 Task: Search one way flight ticket for 2 adults, 2 infants in seat and 1 infant on lap in first from Grand Junction: Grand Junction Regional Airport (walker Field) to Fort Wayne: Fort Wayne International Airport on 5-4-2023. Choice of flights is JetBlue. Number of bags: 3 checked bags. Price is upto 90000. Outbound departure time preference is 13:45.
Action: Mouse moved to (325, 293)
Screenshot: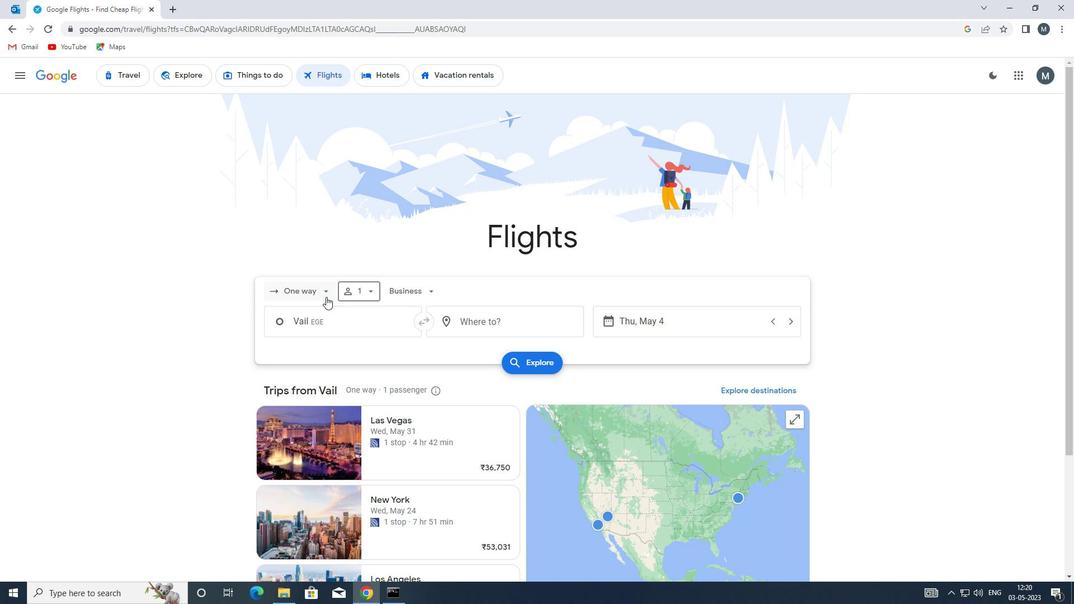 
Action: Mouse pressed left at (325, 293)
Screenshot: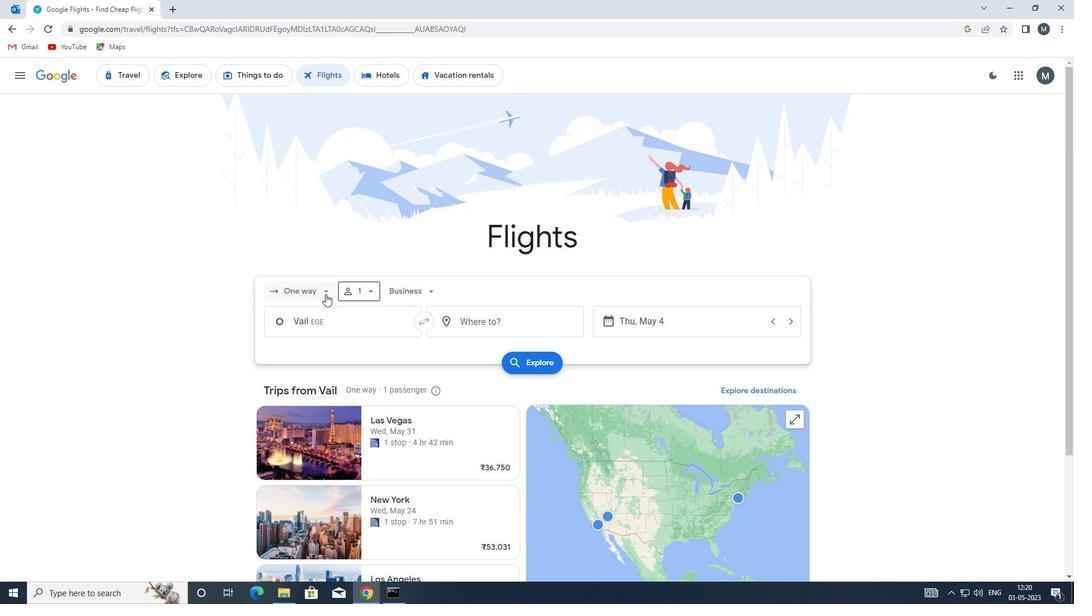 
Action: Mouse moved to (324, 344)
Screenshot: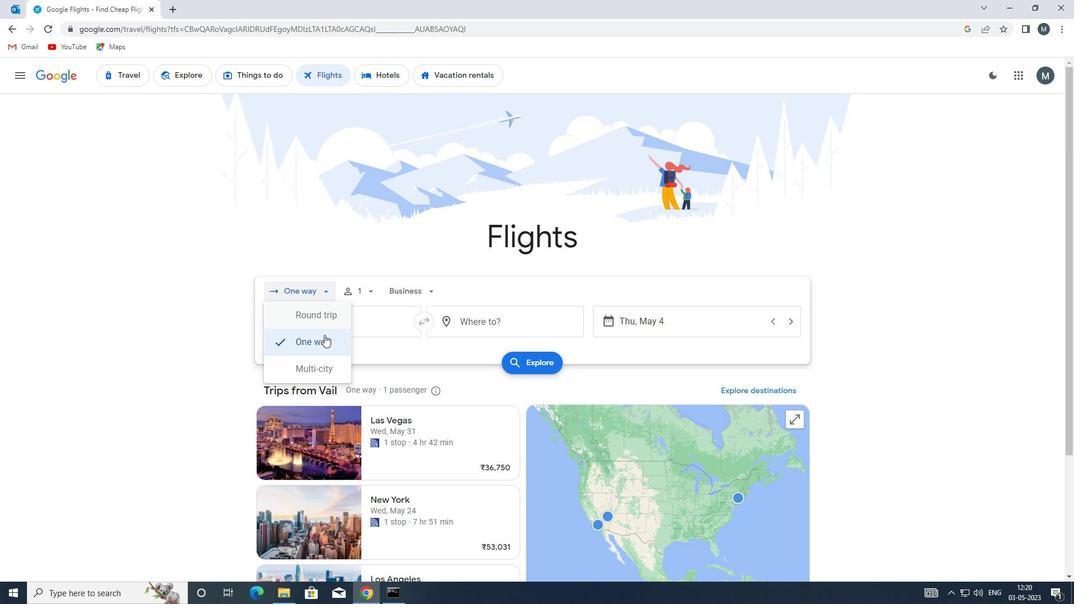 
Action: Mouse pressed left at (324, 344)
Screenshot: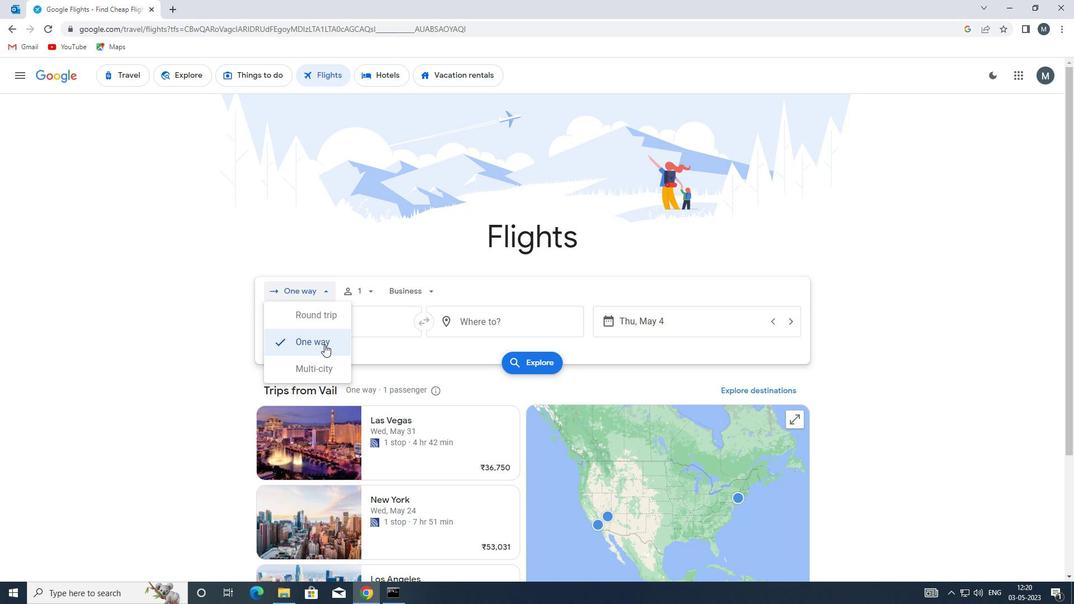 
Action: Mouse moved to (373, 290)
Screenshot: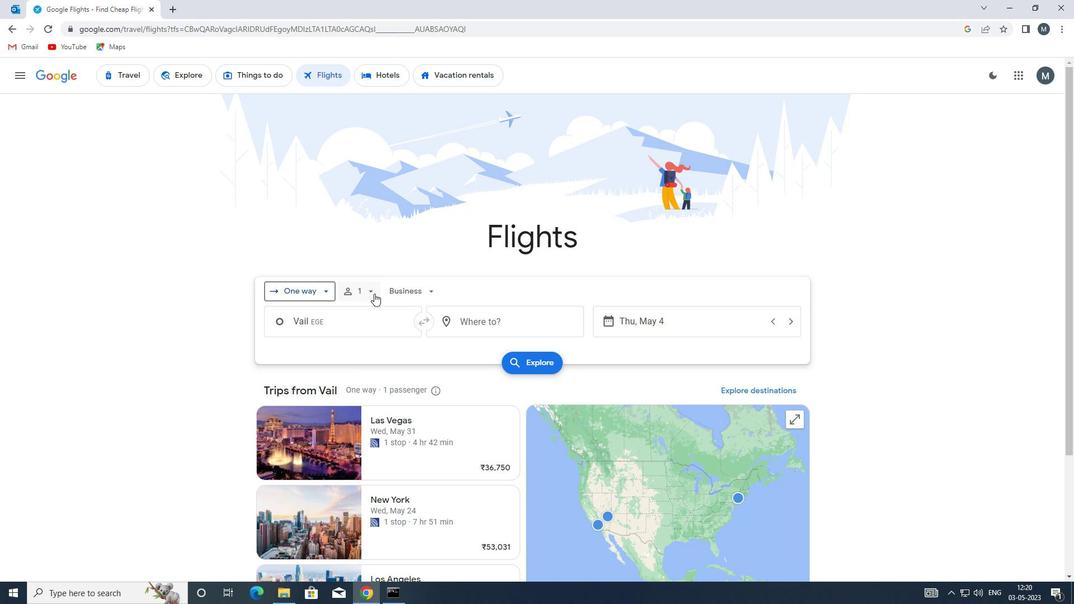 
Action: Mouse pressed left at (373, 290)
Screenshot: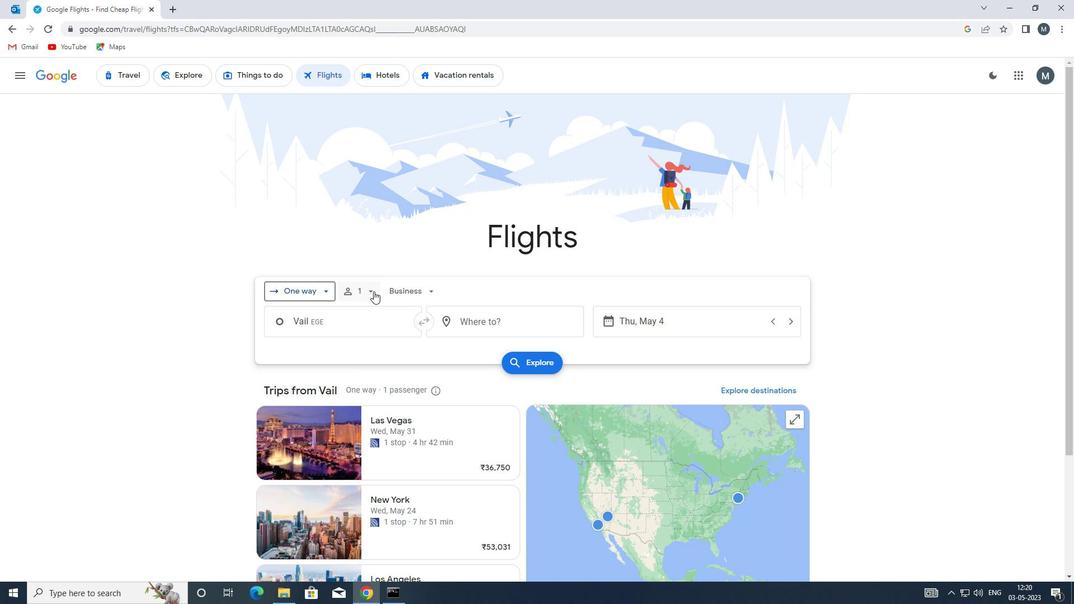 
Action: Mouse moved to (454, 319)
Screenshot: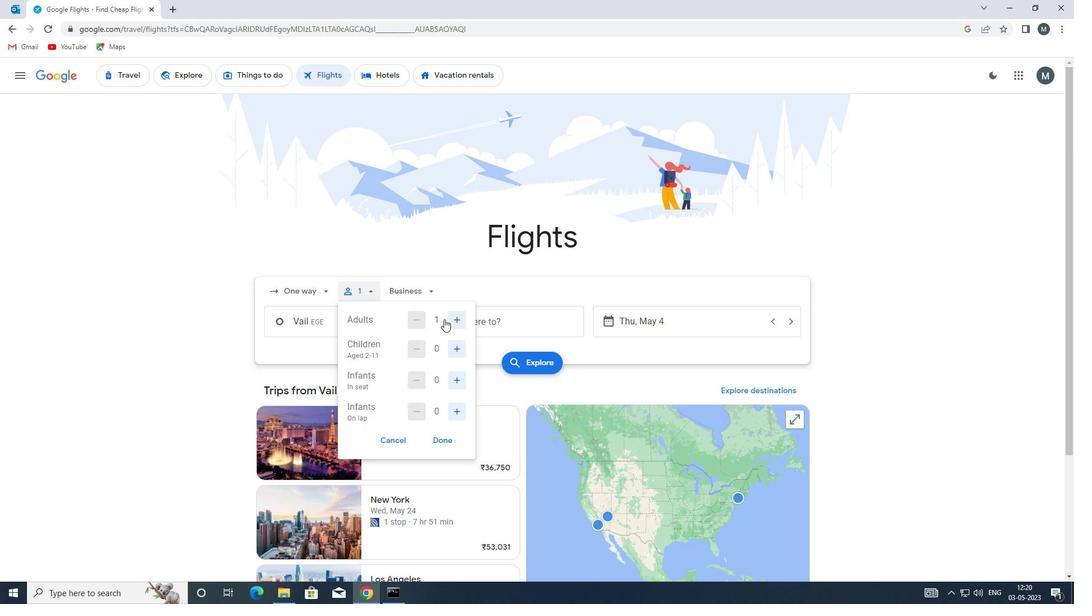 
Action: Mouse pressed left at (454, 319)
Screenshot: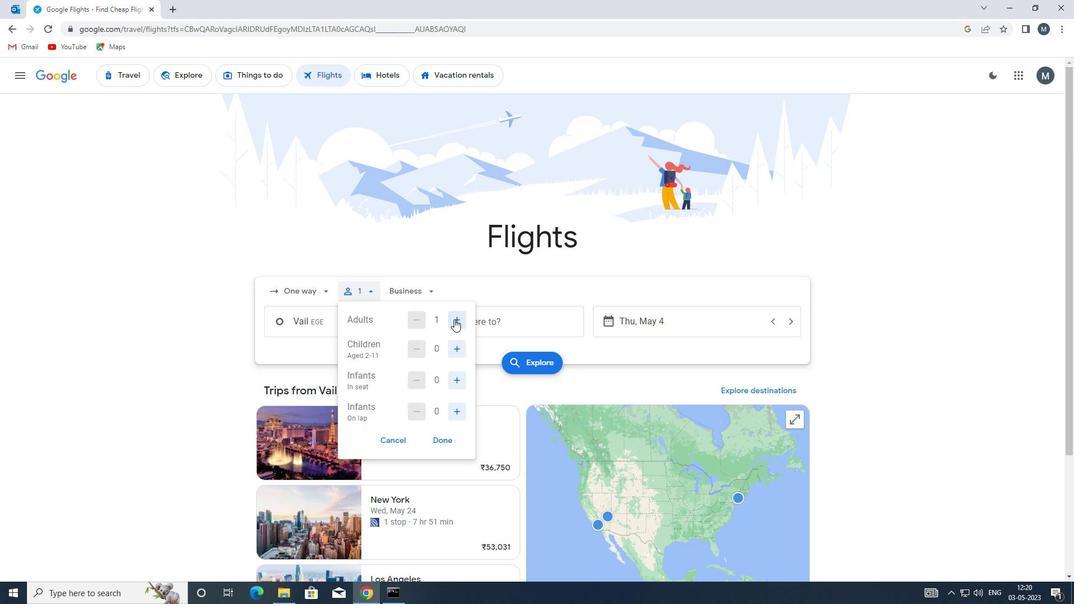
Action: Mouse moved to (461, 376)
Screenshot: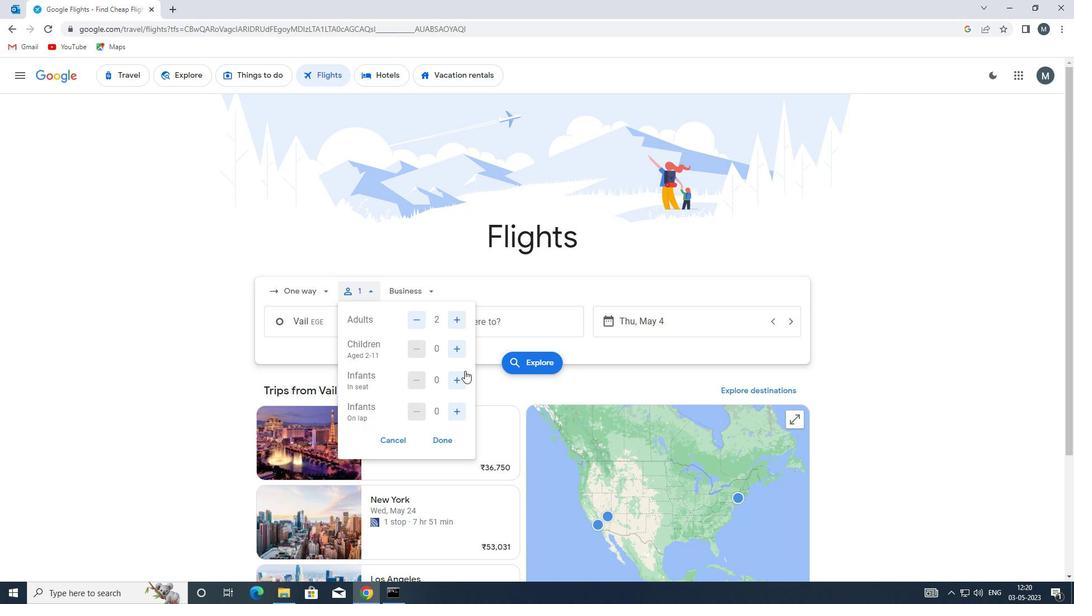 
Action: Mouse pressed left at (461, 376)
Screenshot: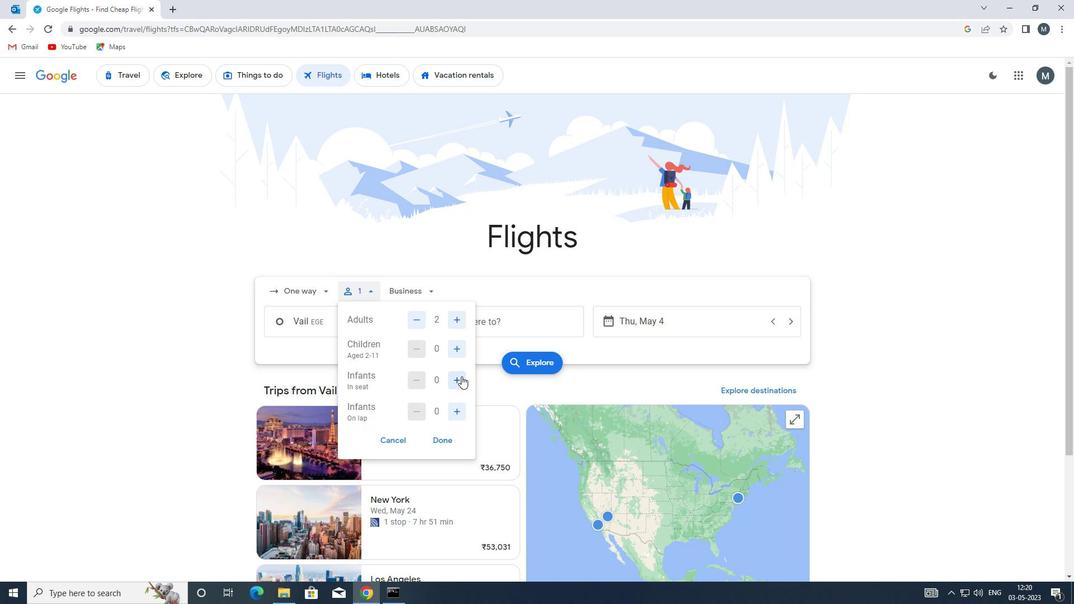 
Action: Mouse moved to (461, 376)
Screenshot: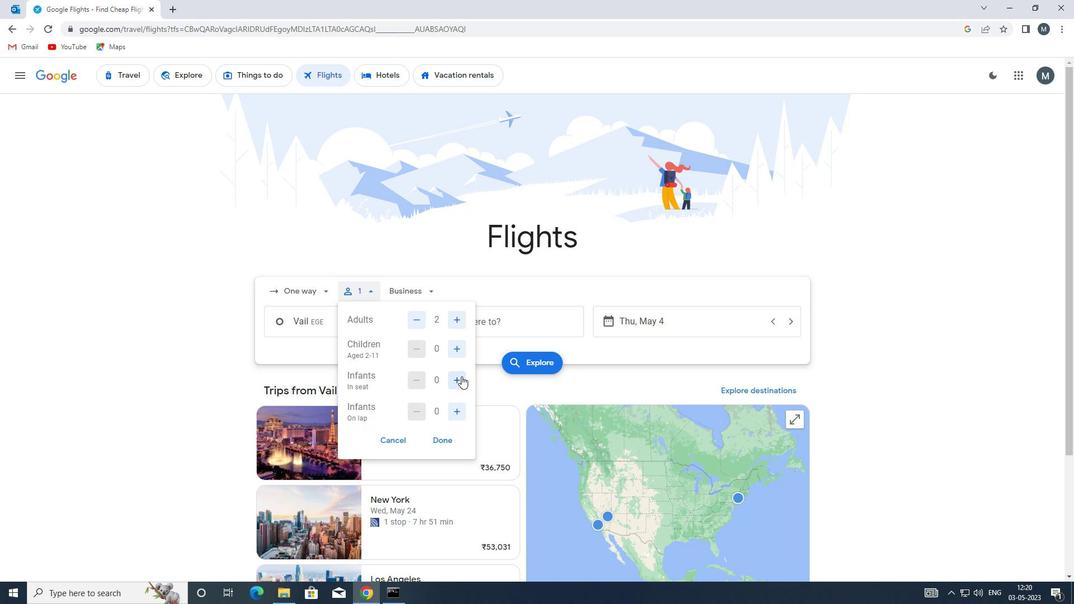 
Action: Mouse pressed left at (461, 376)
Screenshot: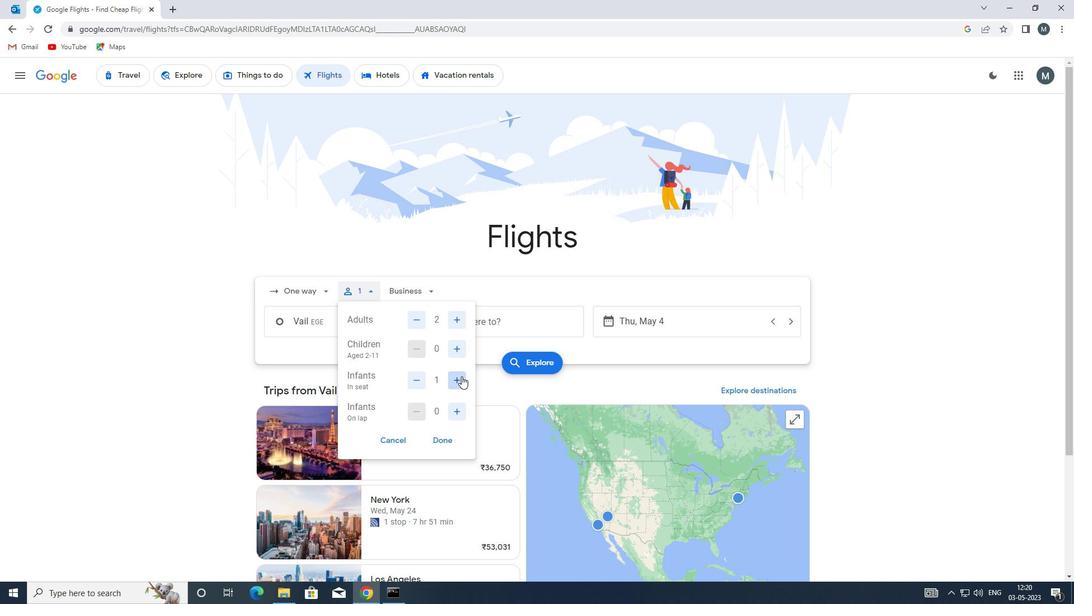 
Action: Mouse moved to (459, 411)
Screenshot: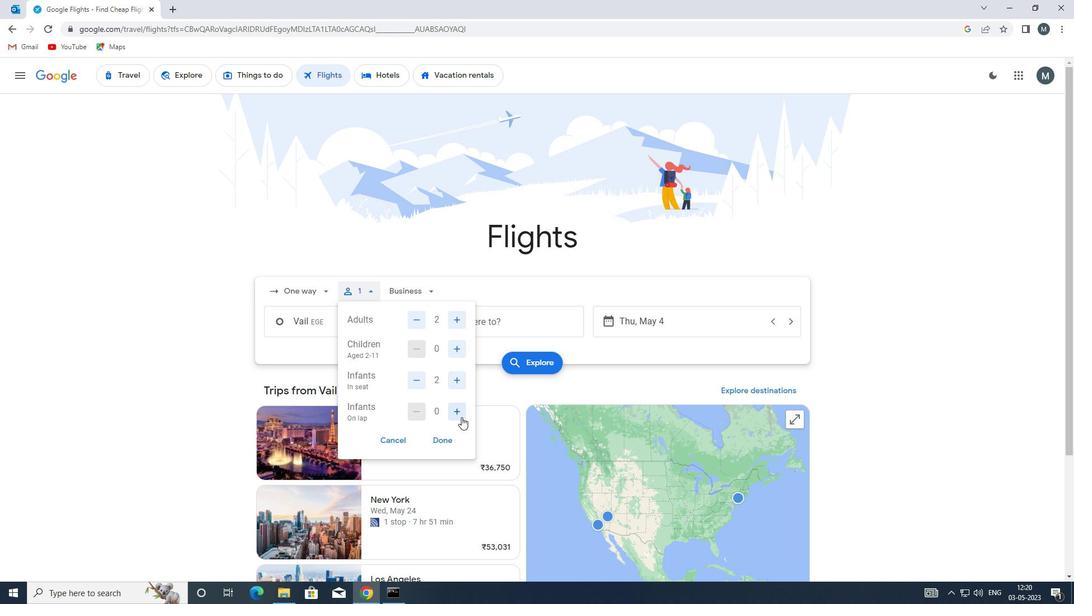 
Action: Mouse pressed left at (459, 411)
Screenshot: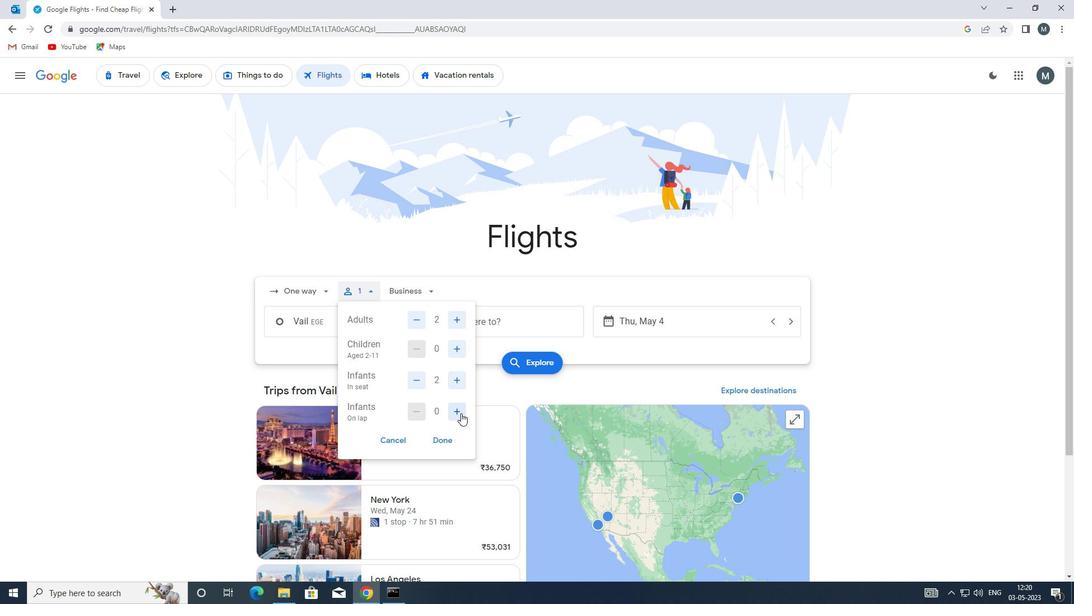 
Action: Mouse moved to (443, 441)
Screenshot: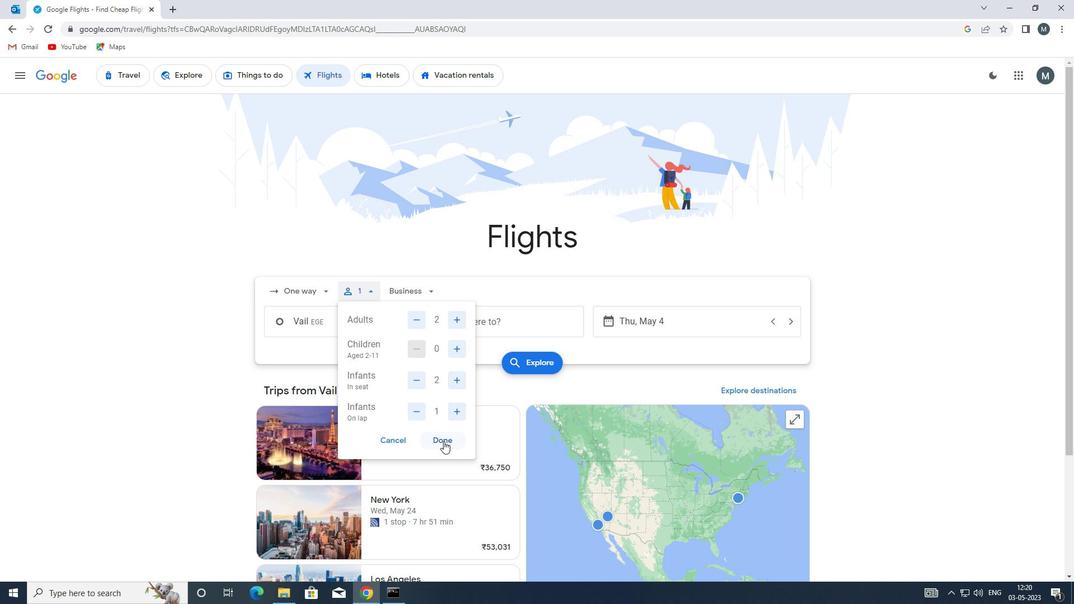 
Action: Mouse pressed left at (443, 441)
Screenshot: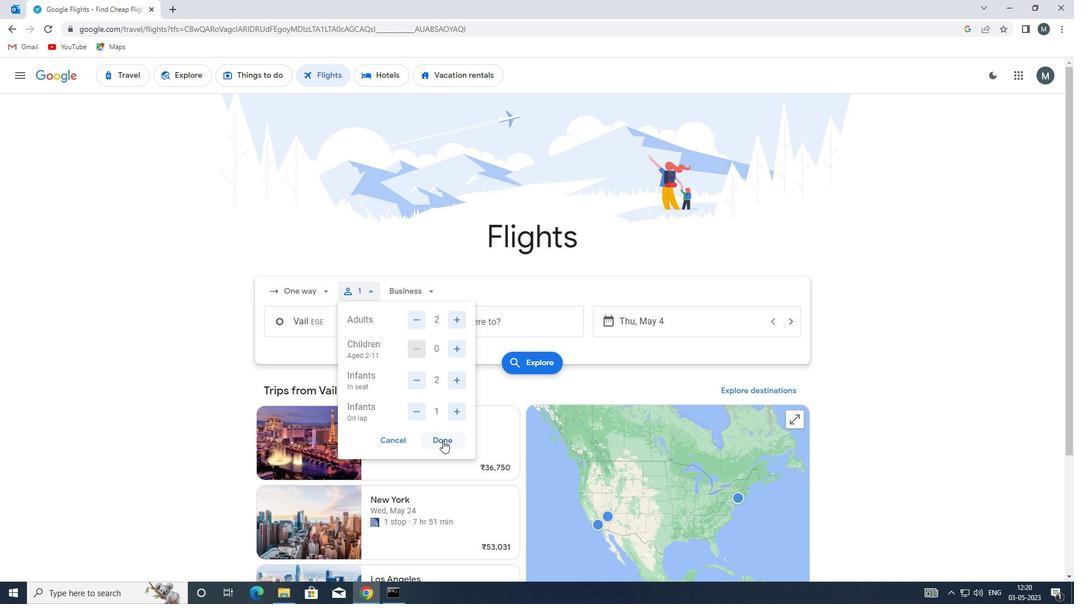 
Action: Mouse moved to (418, 292)
Screenshot: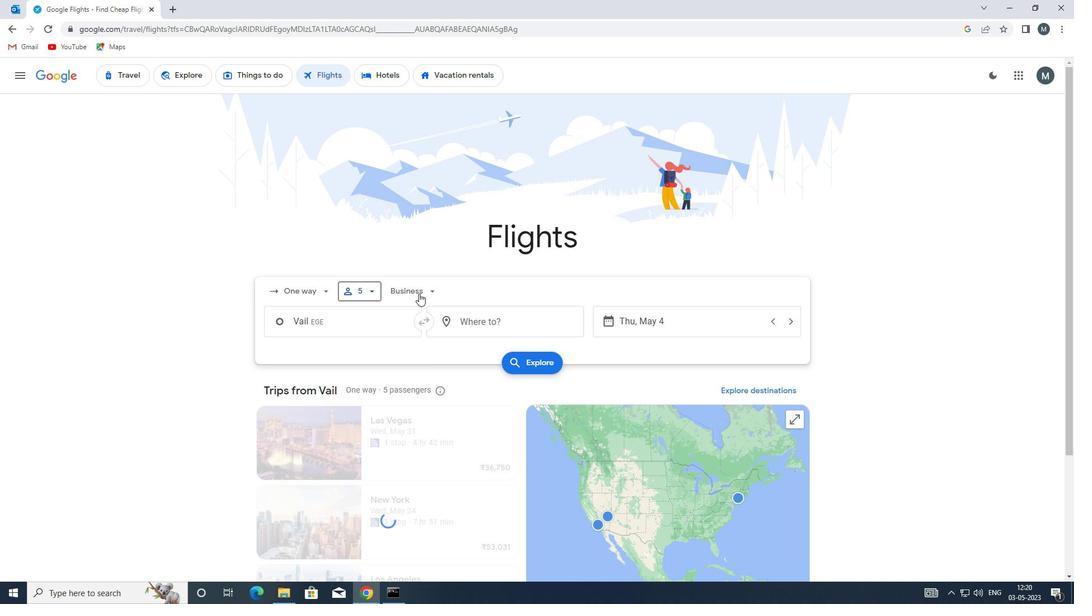 
Action: Mouse pressed left at (418, 292)
Screenshot: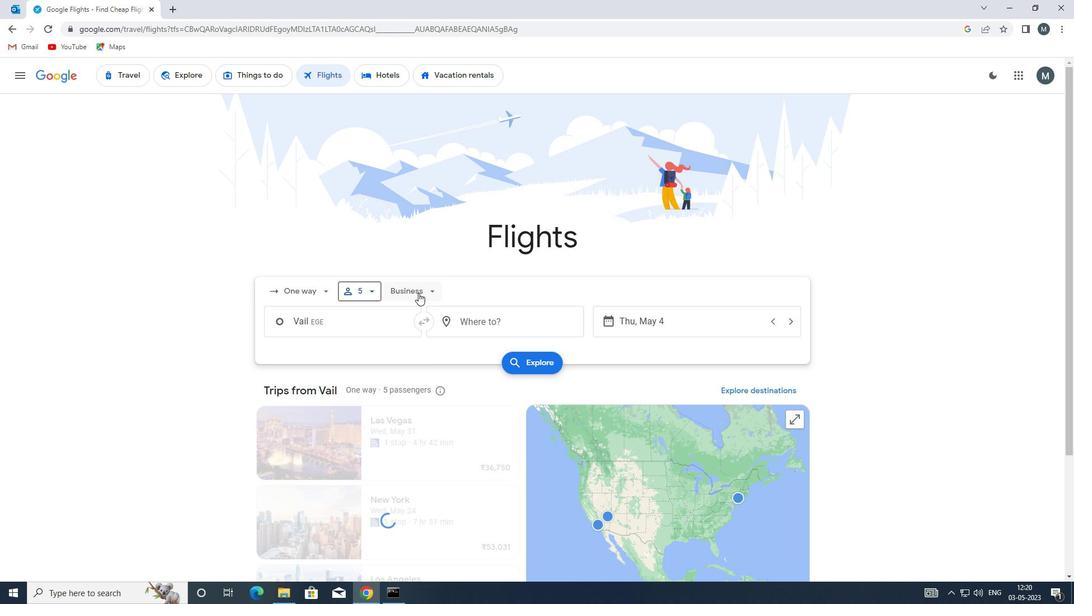 
Action: Mouse moved to (427, 392)
Screenshot: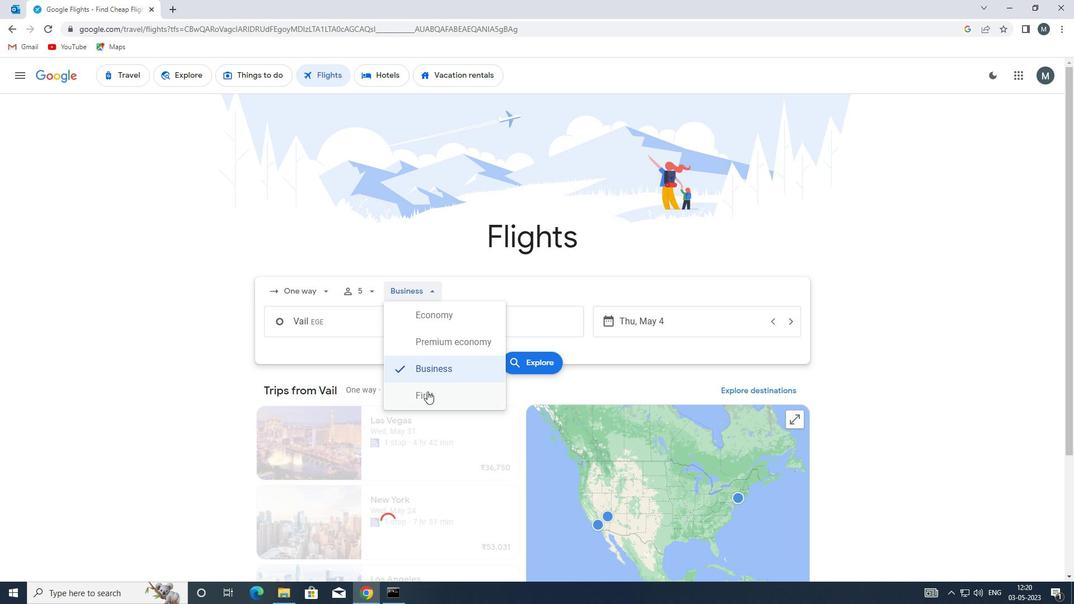 
Action: Mouse pressed left at (427, 392)
Screenshot: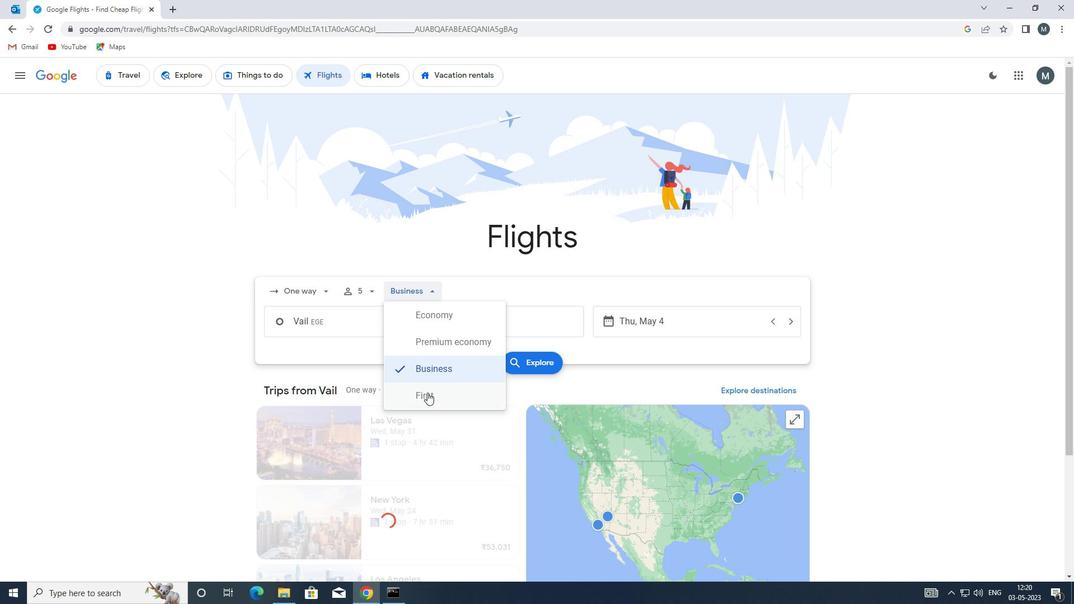 
Action: Mouse moved to (348, 325)
Screenshot: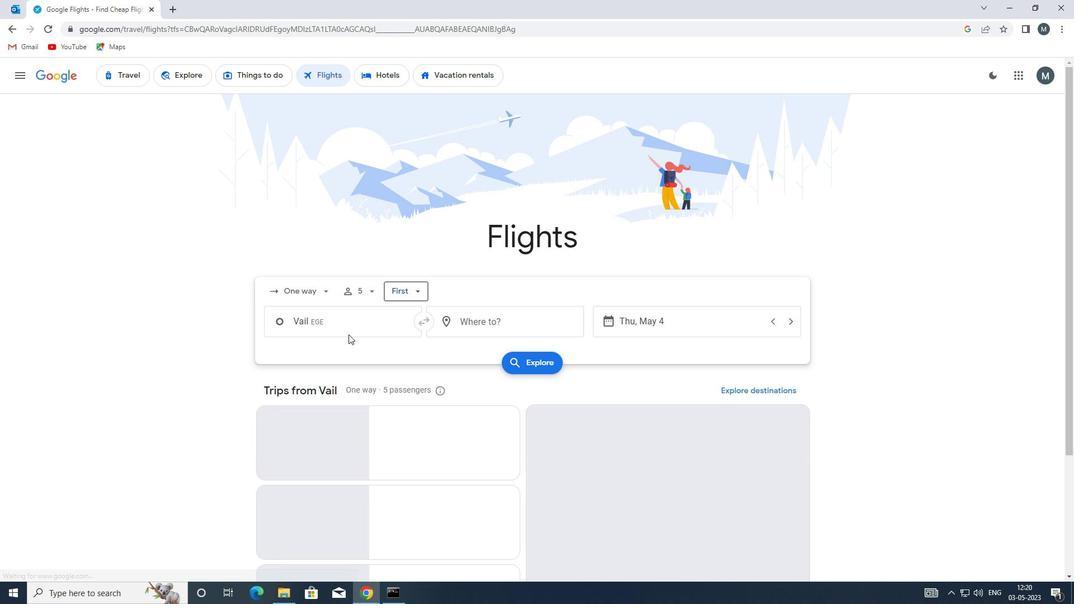
Action: Mouse pressed left at (348, 325)
Screenshot: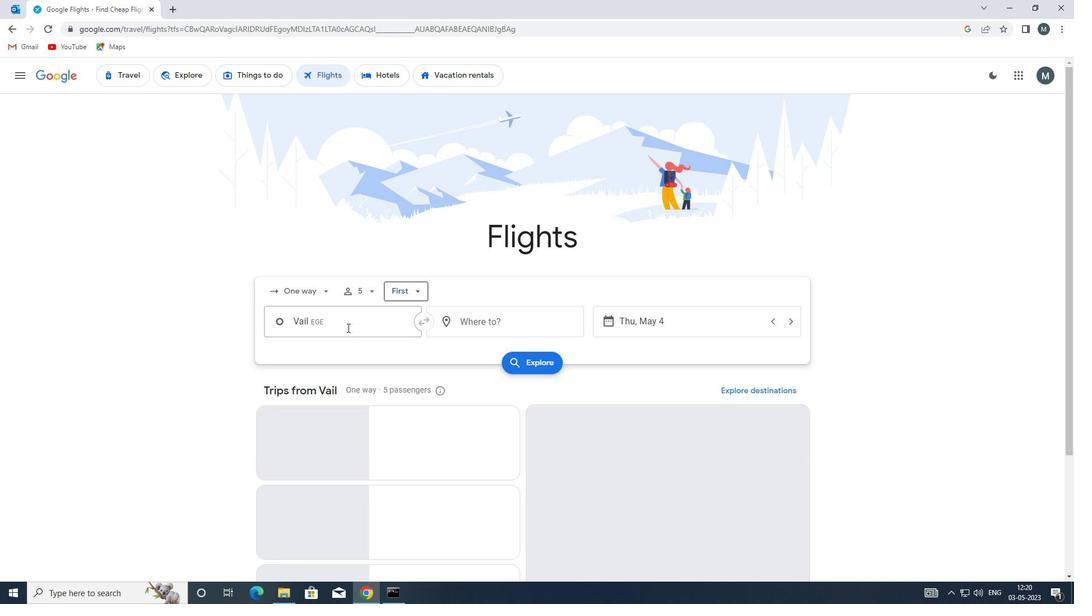 
Action: Key pressed gjt
Screenshot: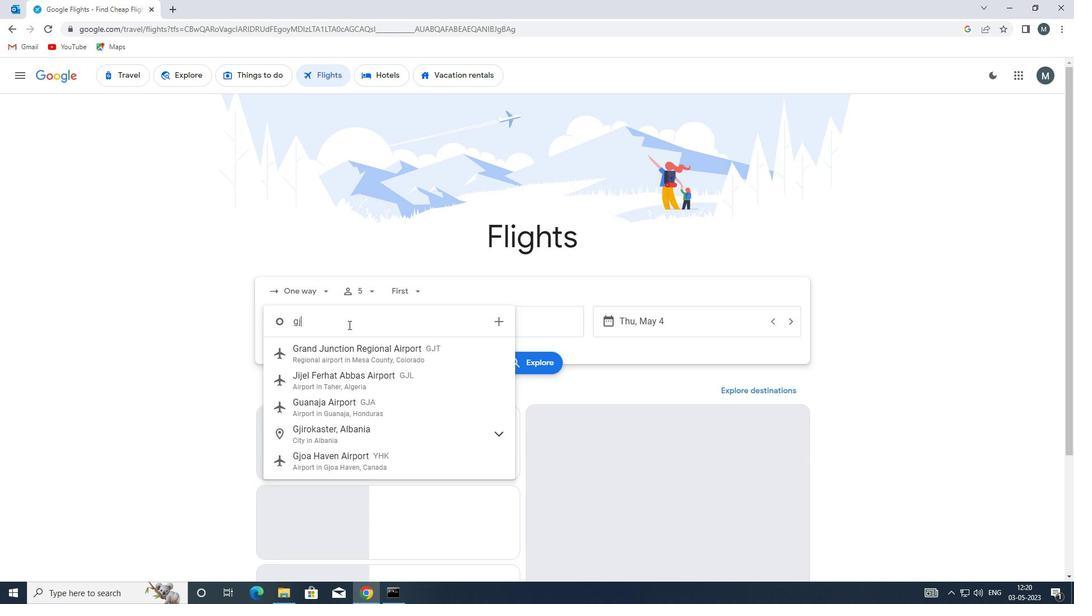 
Action: Mouse moved to (382, 354)
Screenshot: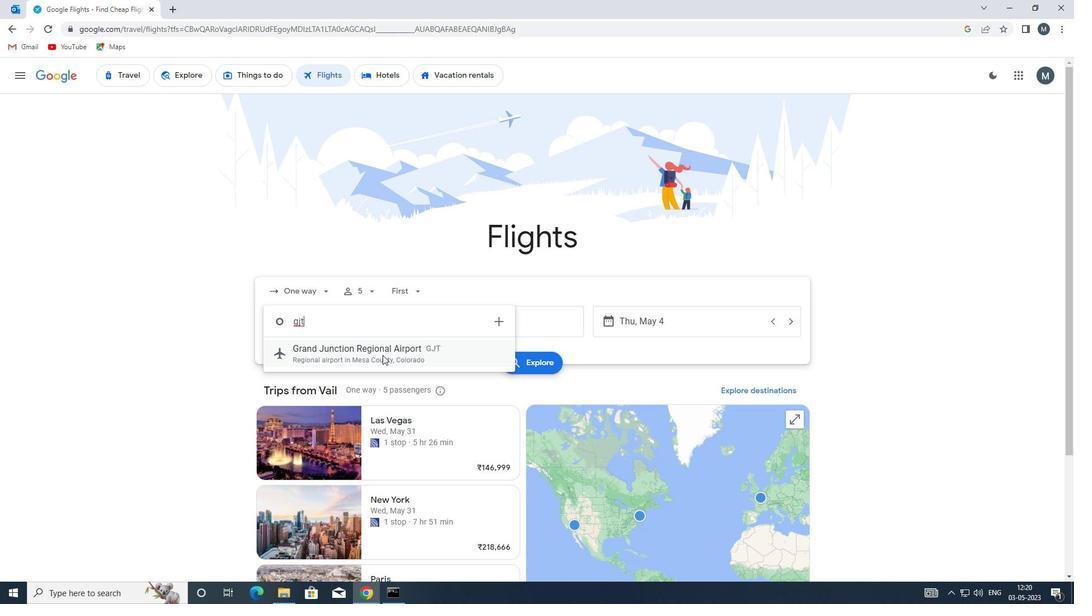 
Action: Mouse pressed left at (382, 354)
Screenshot: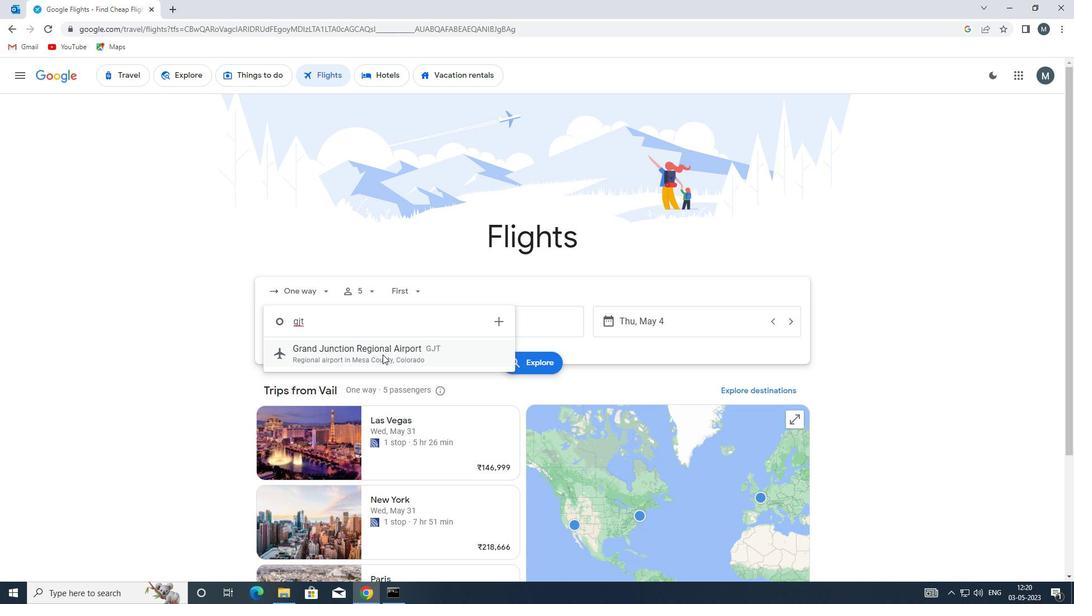
Action: Mouse moved to (509, 327)
Screenshot: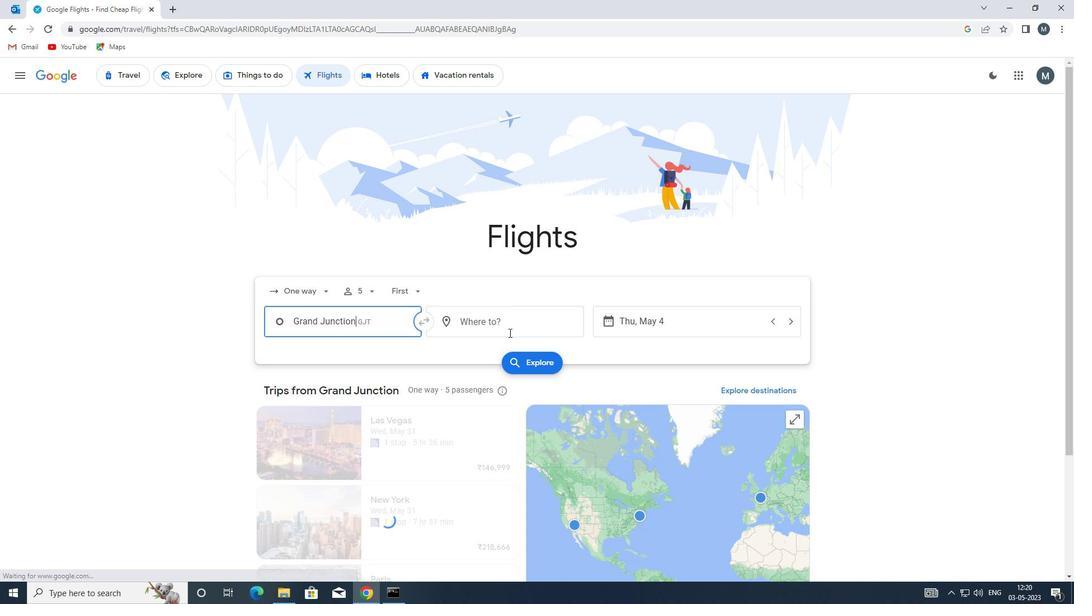 
Action: Mouse pressed left at (509, 327)
Screenshot: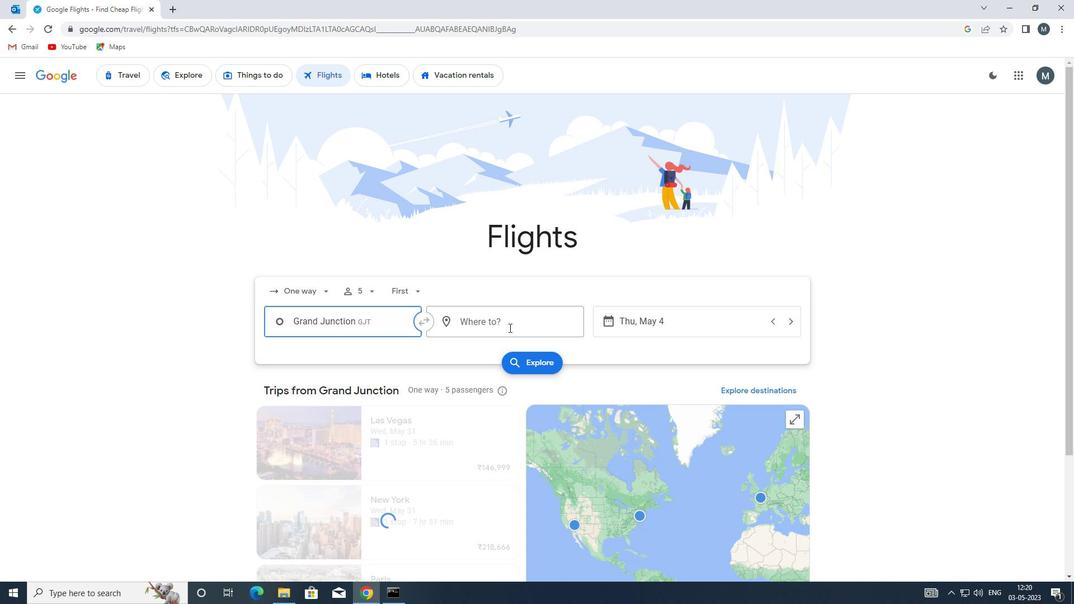 
Action: Mouse moved to (508, 329)
Screenshot: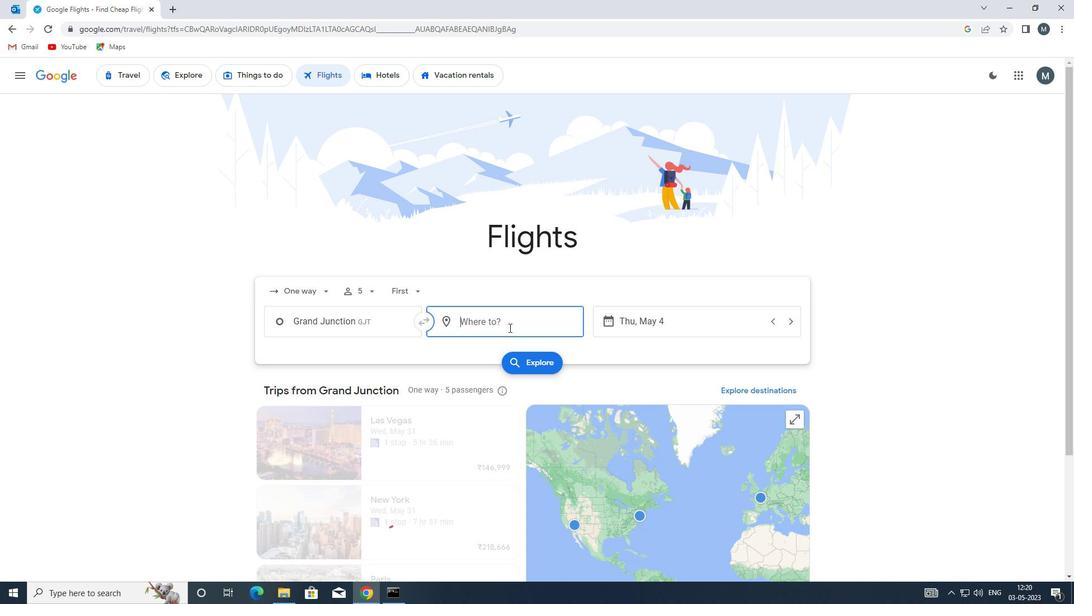 
Action: Key pressed fwa
Screenshot: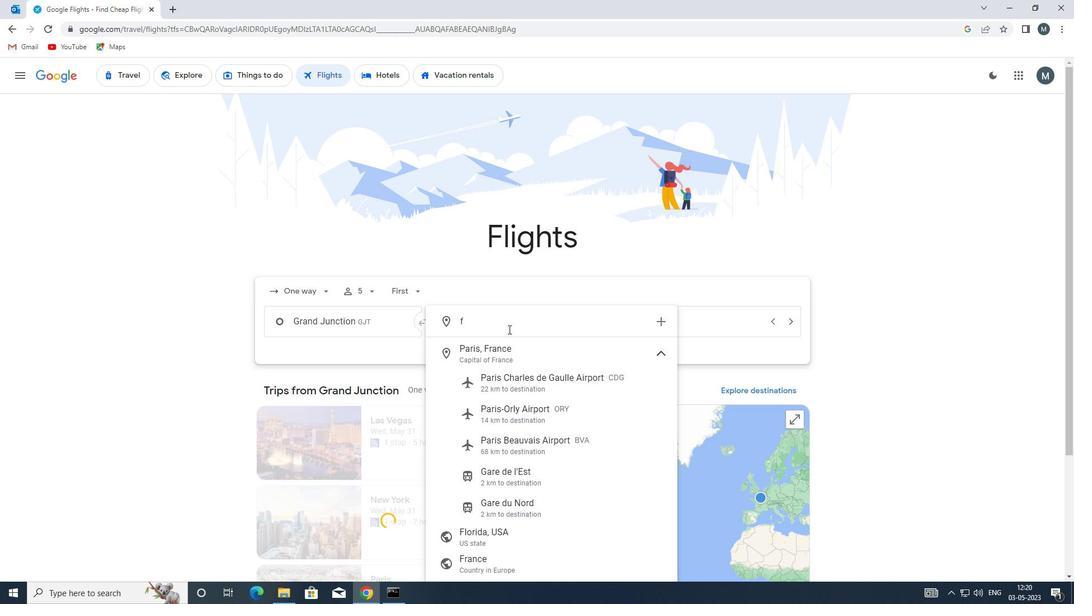 
Action: Mouse moved to (497, 353)
Screenshot: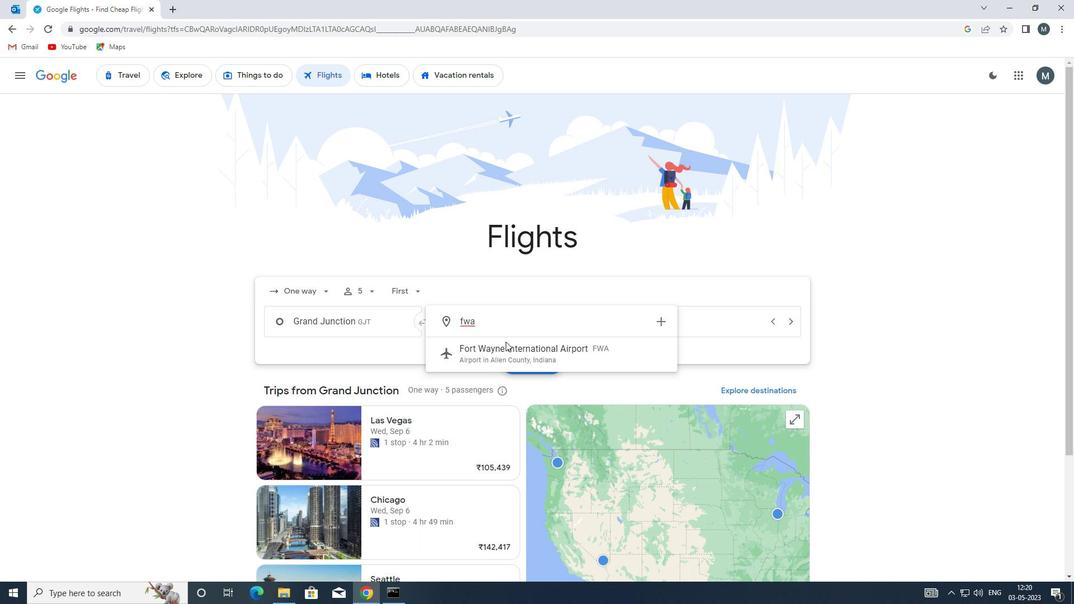 
Action: Mouse pressed left at (497, 353)
Screenshot: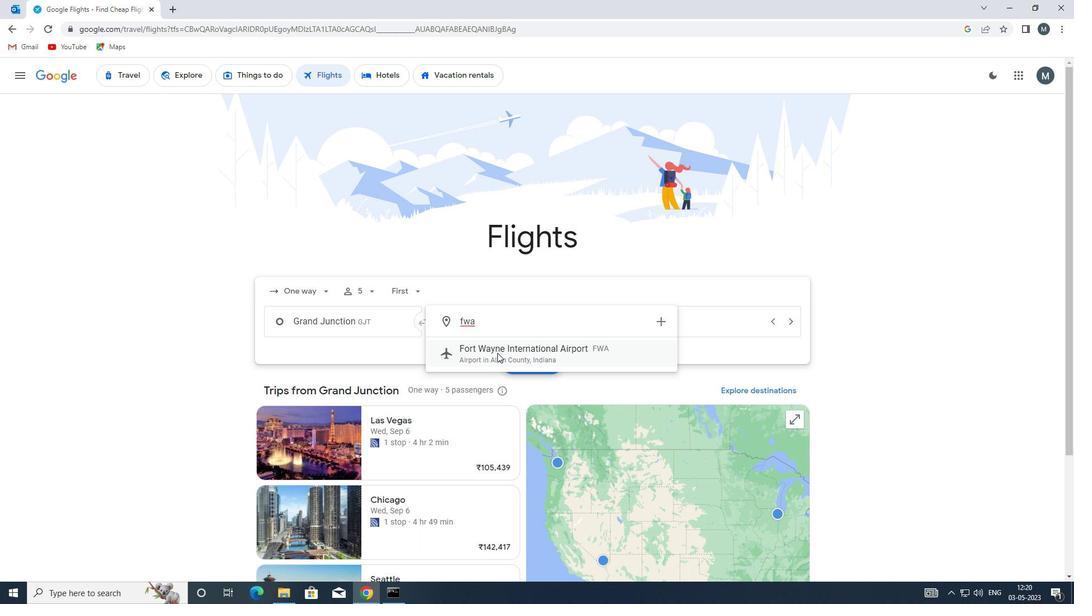
Action: Mouse moved to (672, 316)
Screenshot: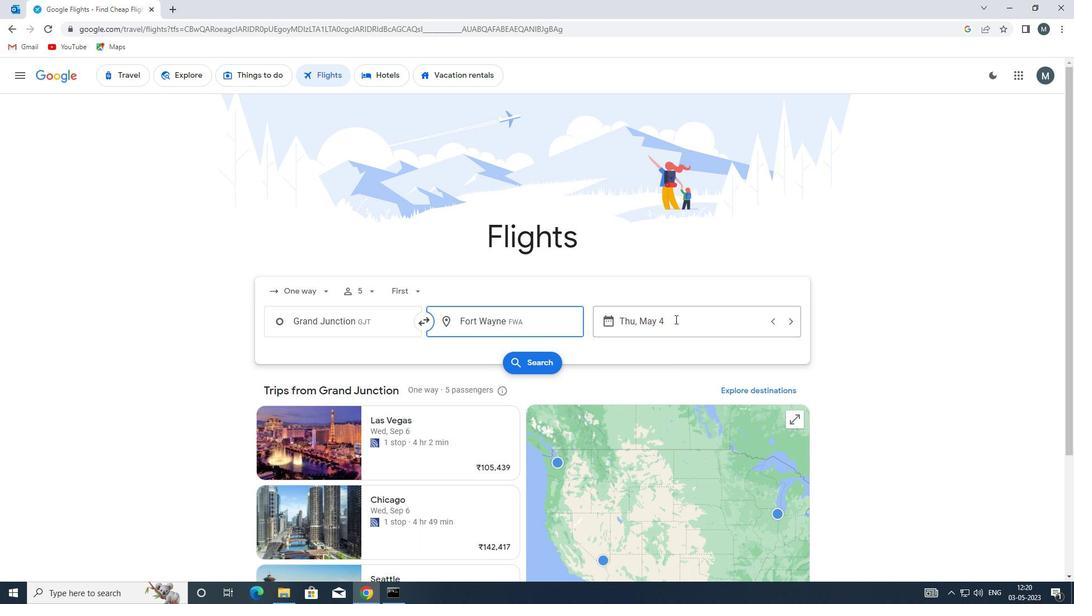 
Action: Mouse pressed left at (672, 316)
Screenshot: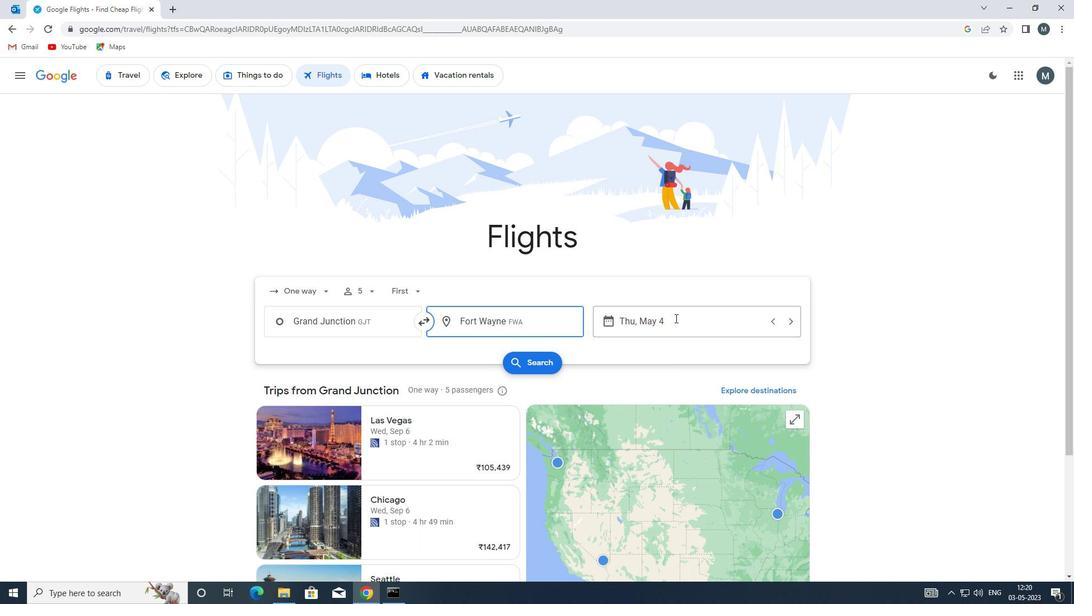 
Action: Mouse moved to (508, 381)
Screenshot: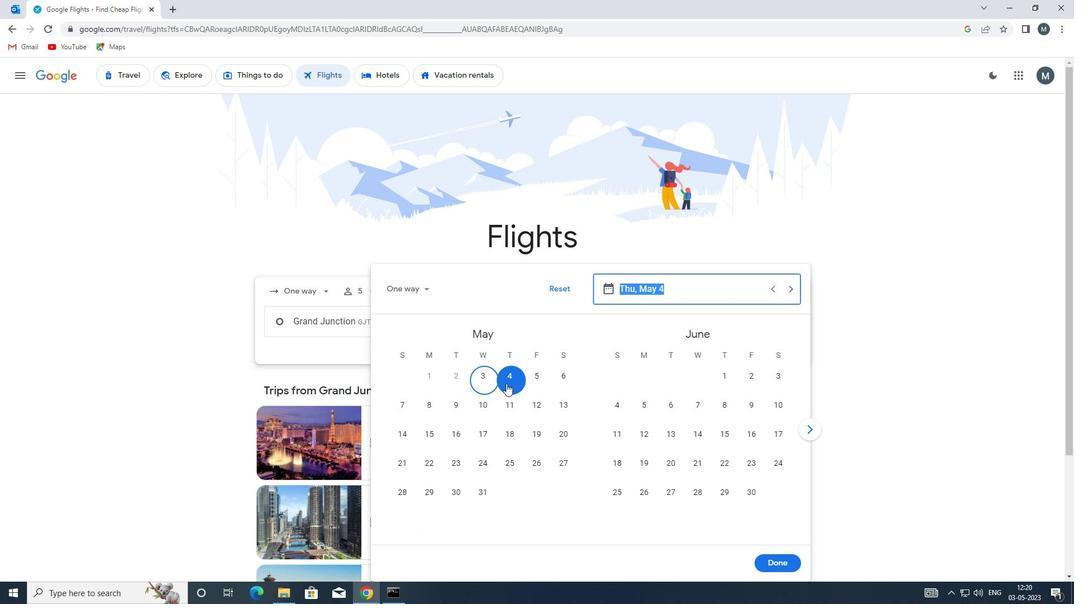 
Action: Mouse pressed left at (508, 381)
Screenshot: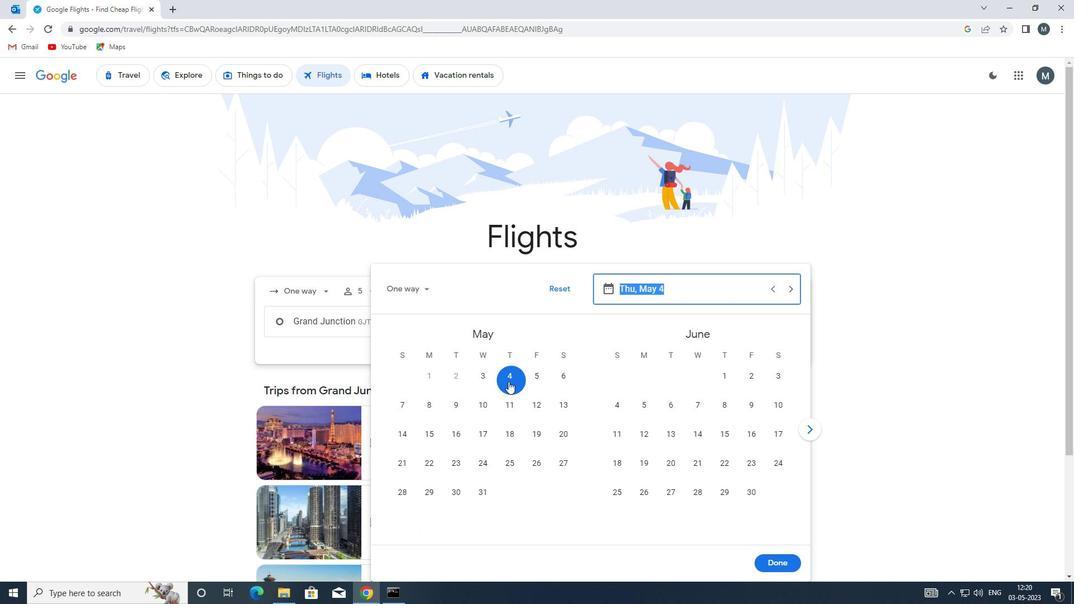 
Action: Mouse moved to (772, 564)
Screenshot: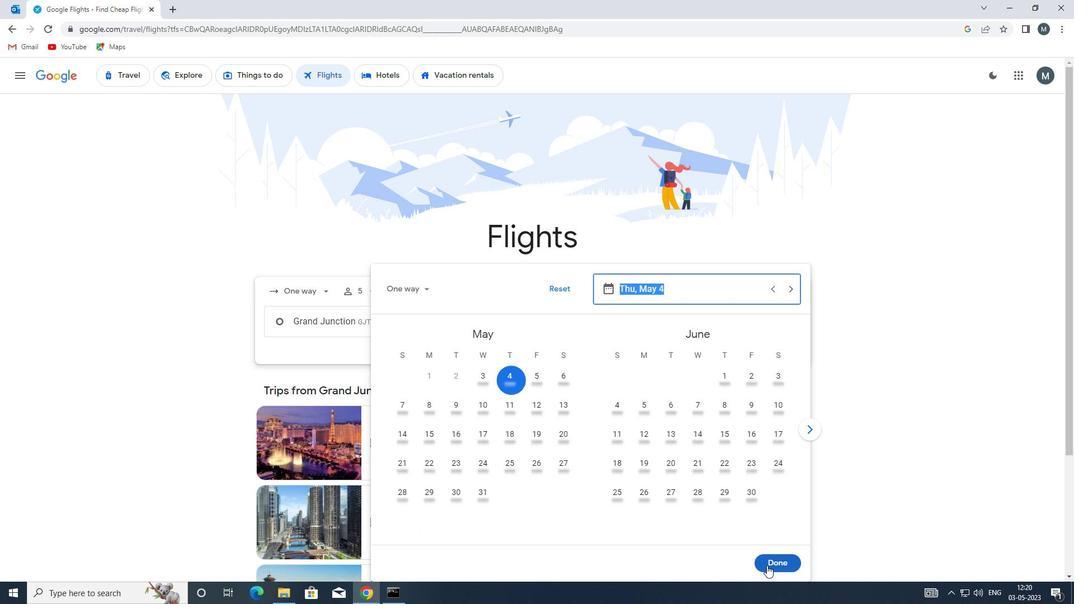 
Action: Mouse pressed left at (772, 564)
Screenshot: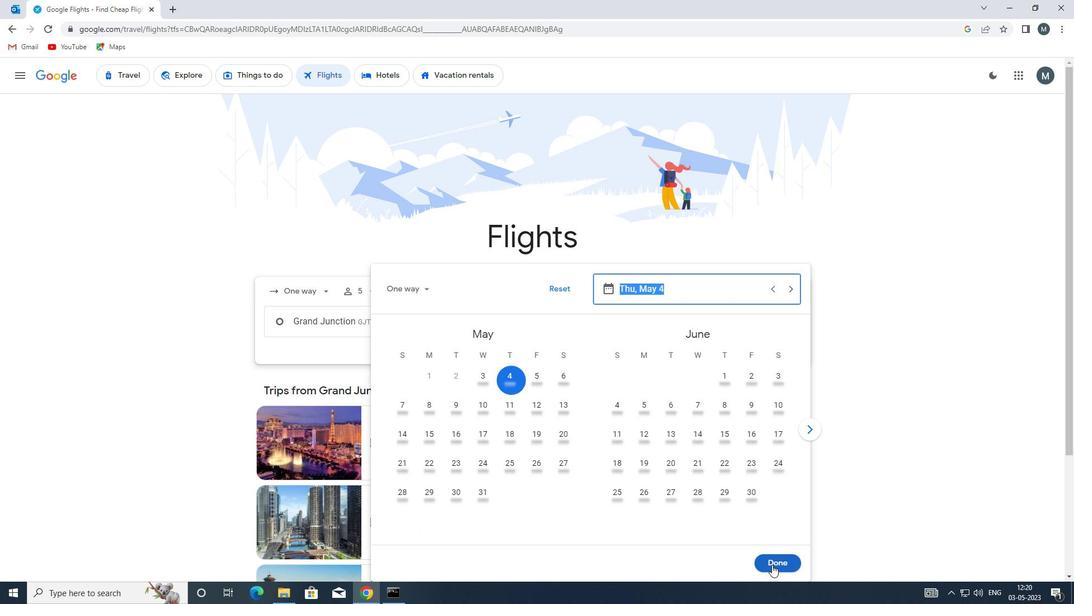 
Action: Mouse moved to (522, 360)
Screenshot: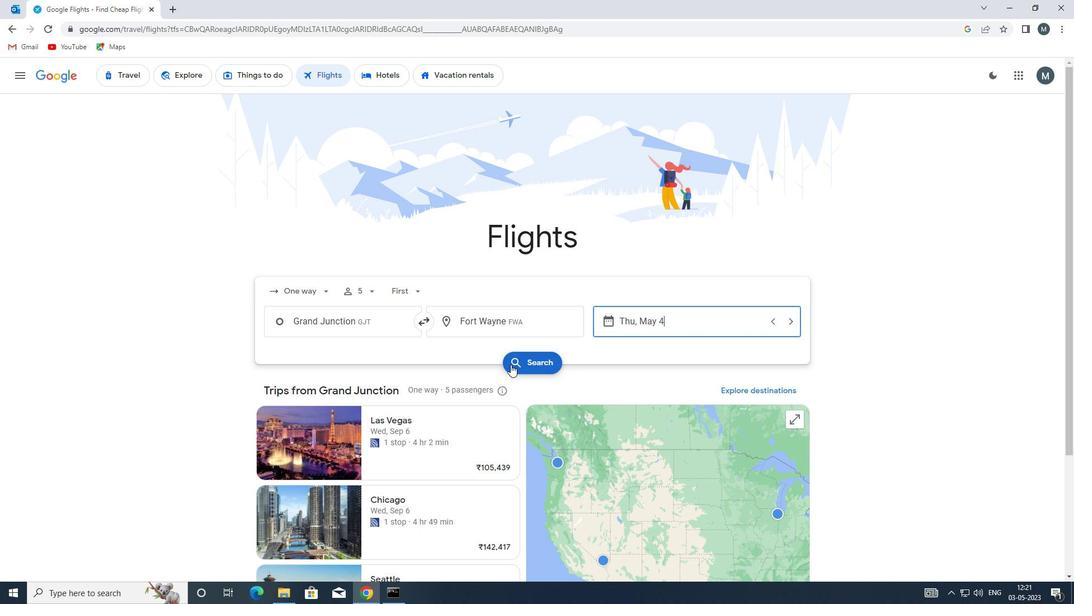 
Action: Mouse pressed left at (522, 360)
Screenshot: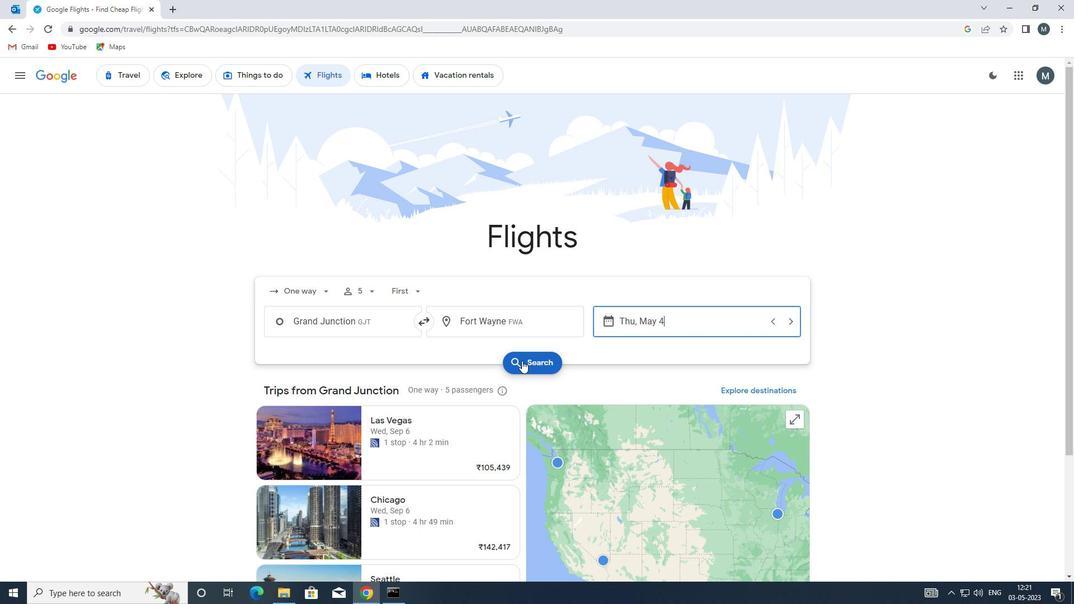 
Action: Mouse moved to (275, 175)
Screenshot: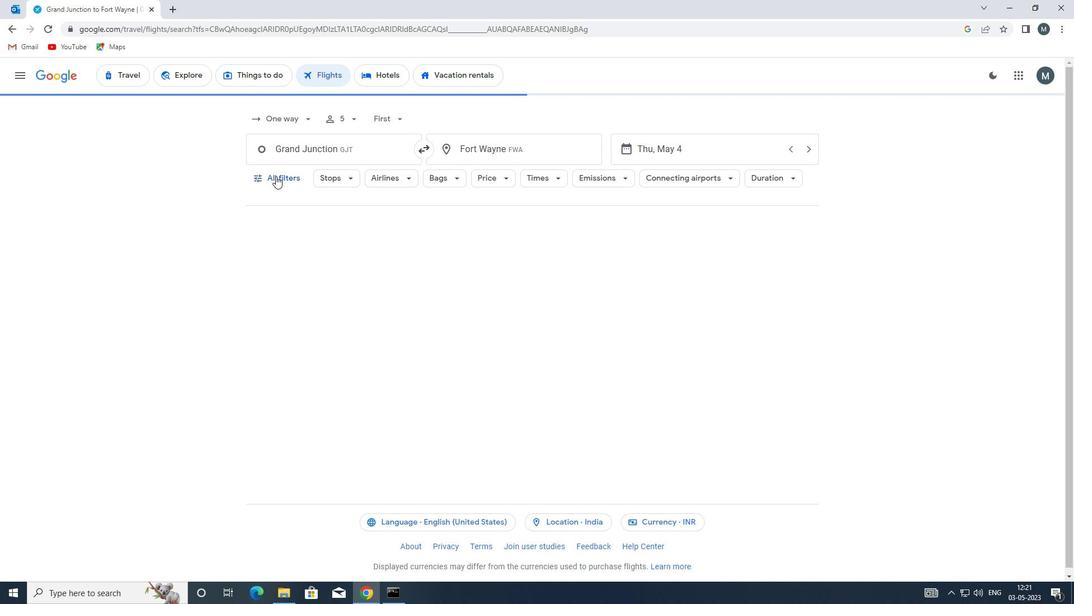 
Action: Mouse pressed left at (275, 175)
Screenshot: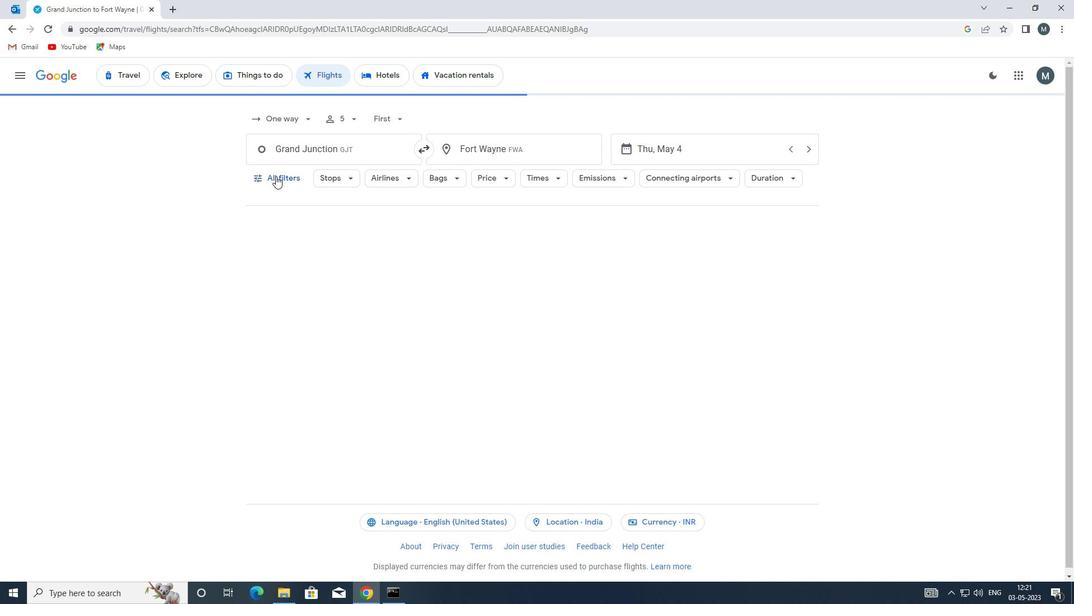 
Action: Mouse moved to (313, 311)
Screenshot: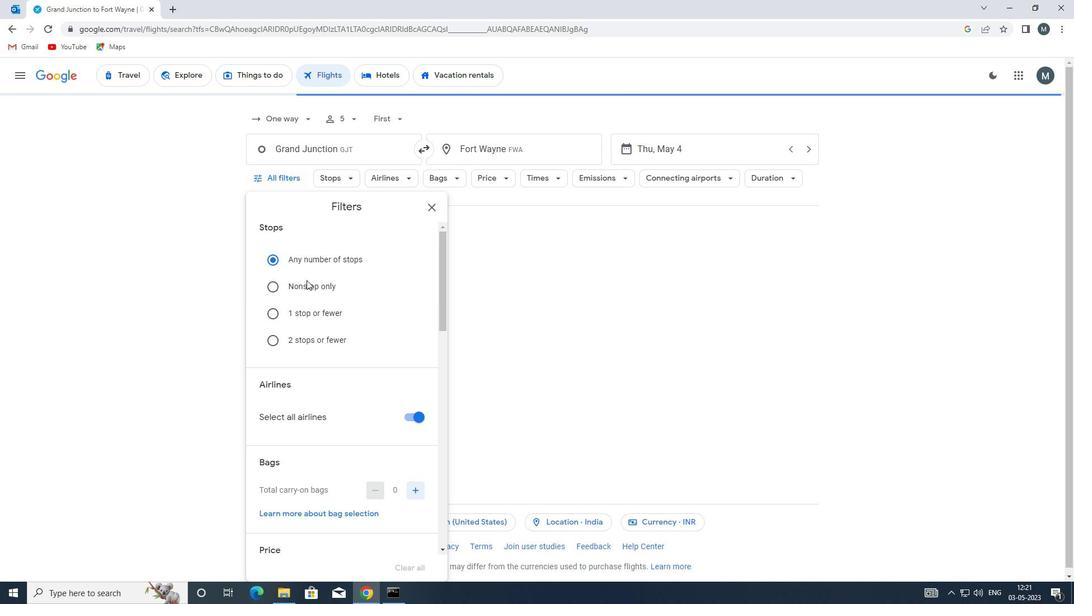 
Action: Mouse scrolled (313, 310) with delta (0, 0)
Screenshot: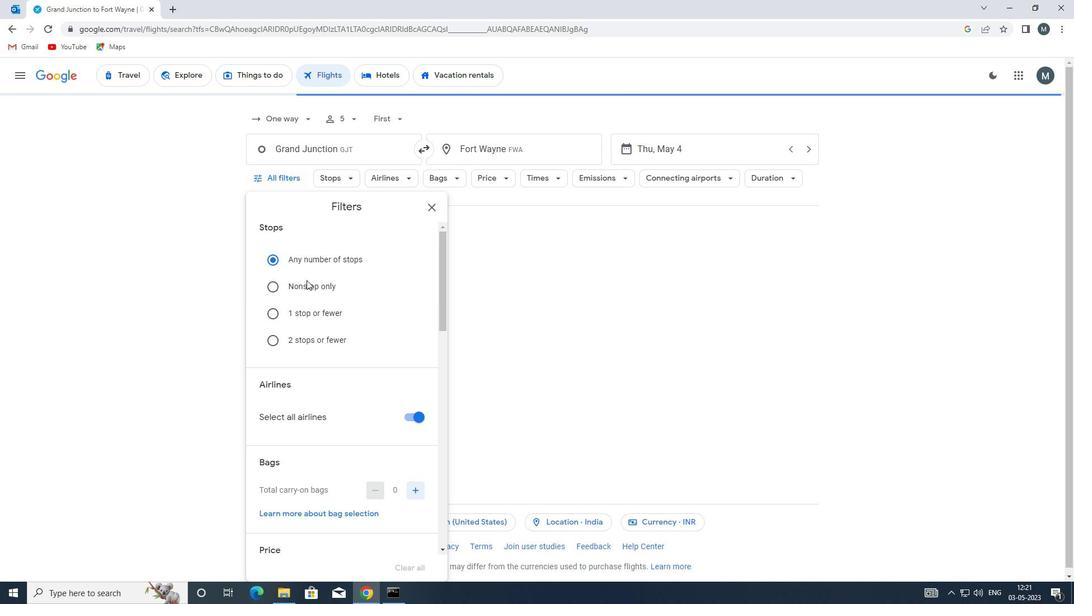
Action: Mouse moved to (316, 320)
Screenshot: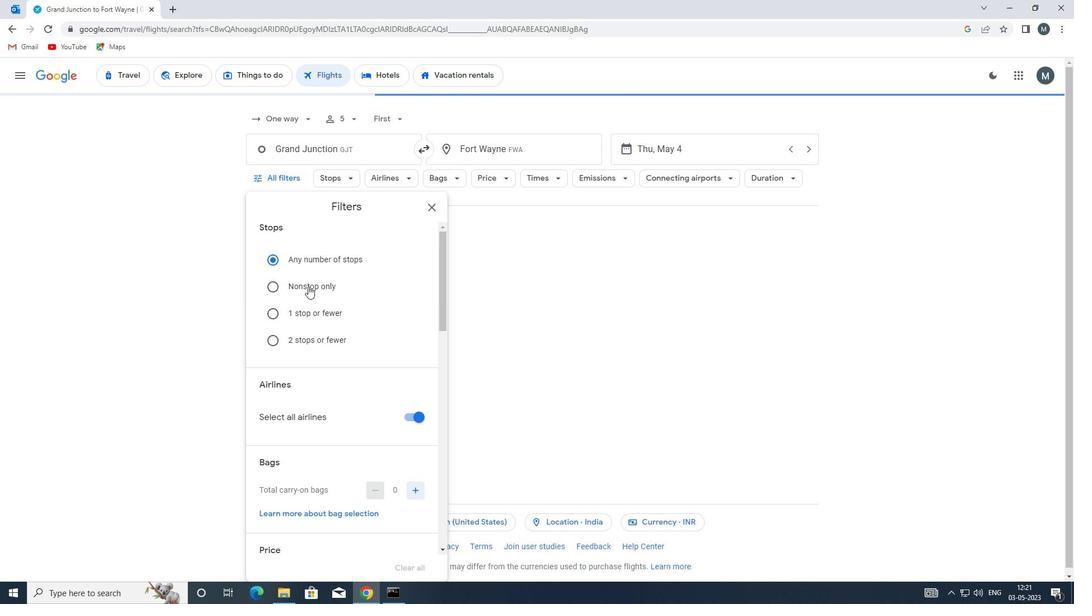 
Action: Mouse scrolled (316, 320) with delta (0, 0)
Screenshot: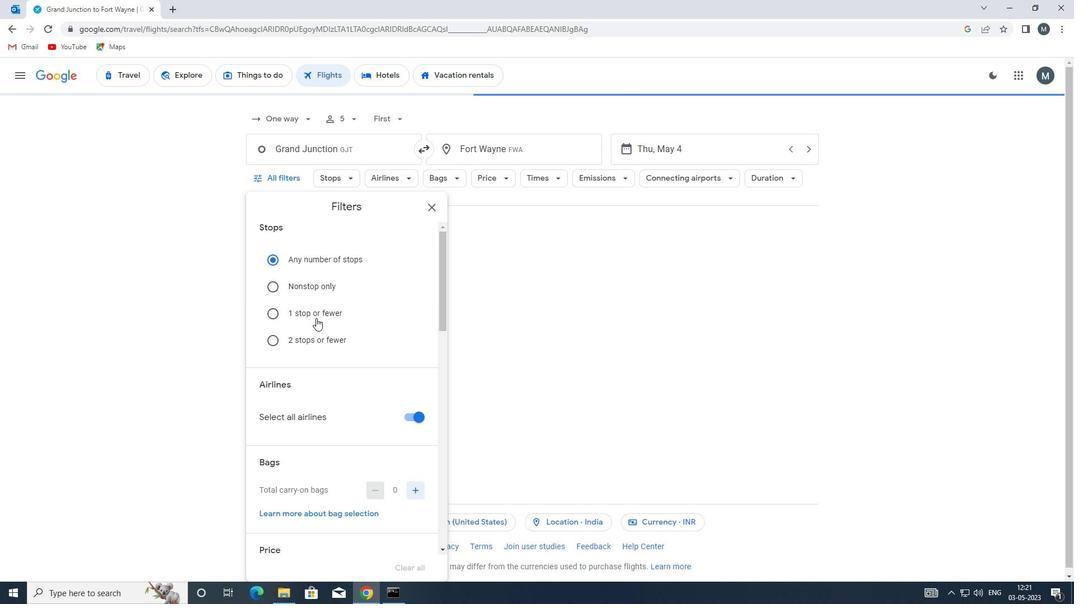 
Action: Mouse moved to (408, 304)
Screenshot: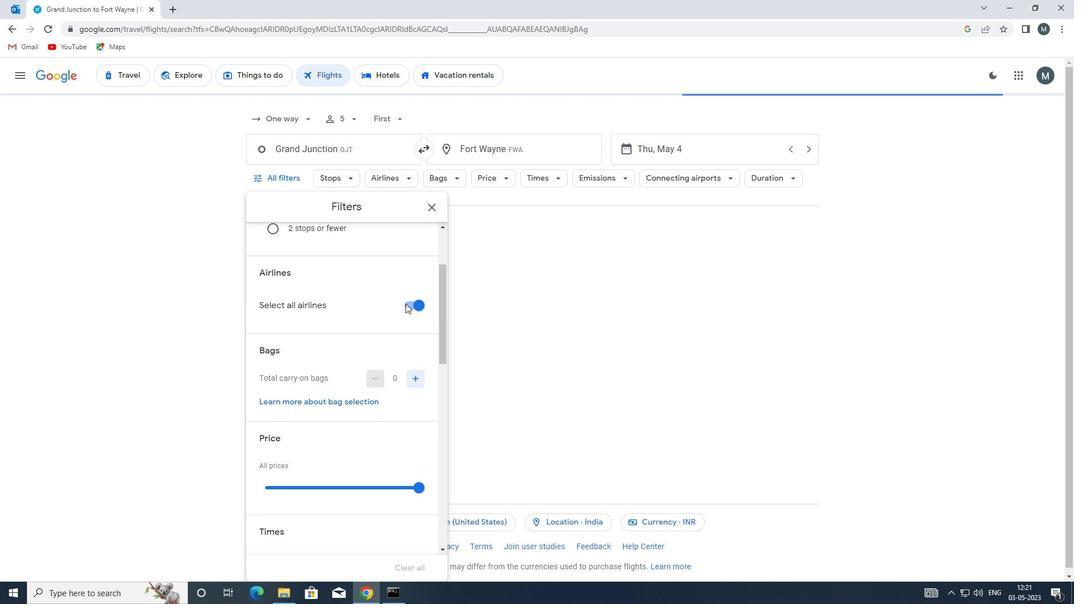 
Action: Mouse pressed left at (408, 304)
Screenshot: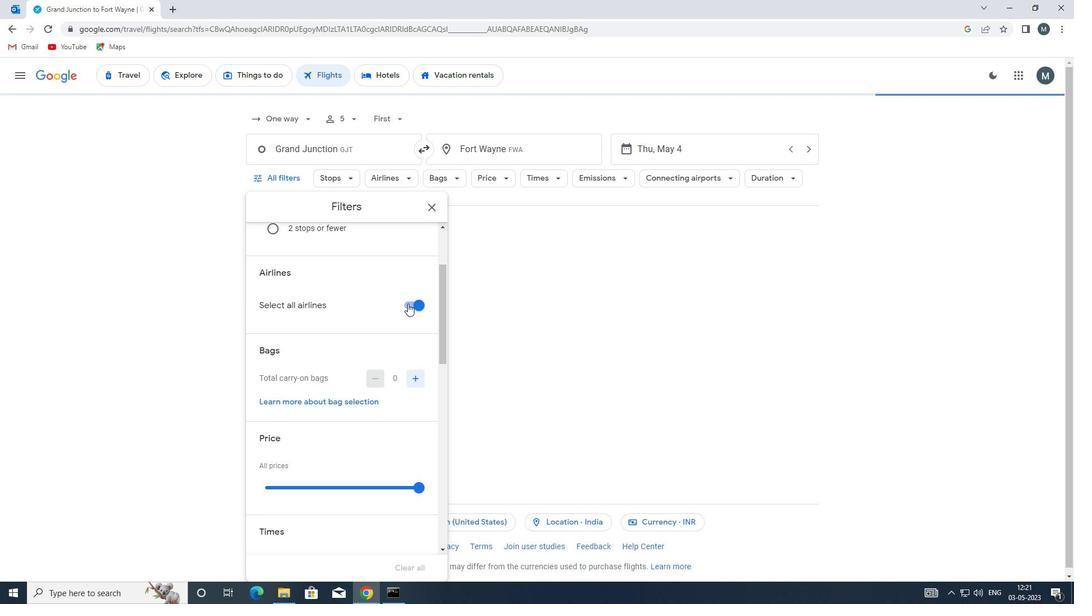
Action: Mouse moved to (342, 337)
Screenshot: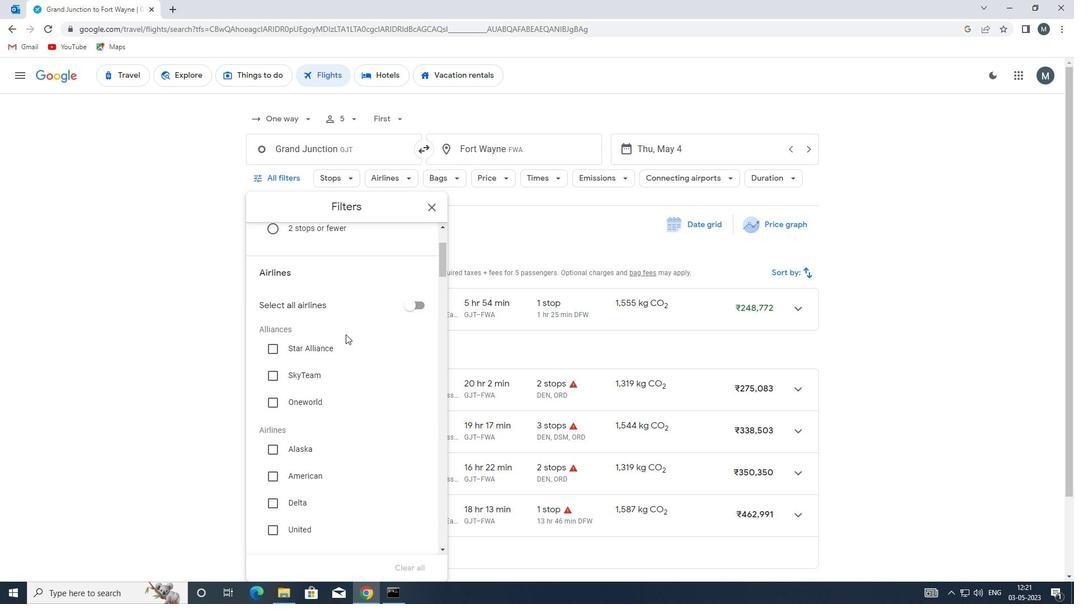 
Action: Mouse scrolled (342, 336) with delta (0, 0)
Screenshot: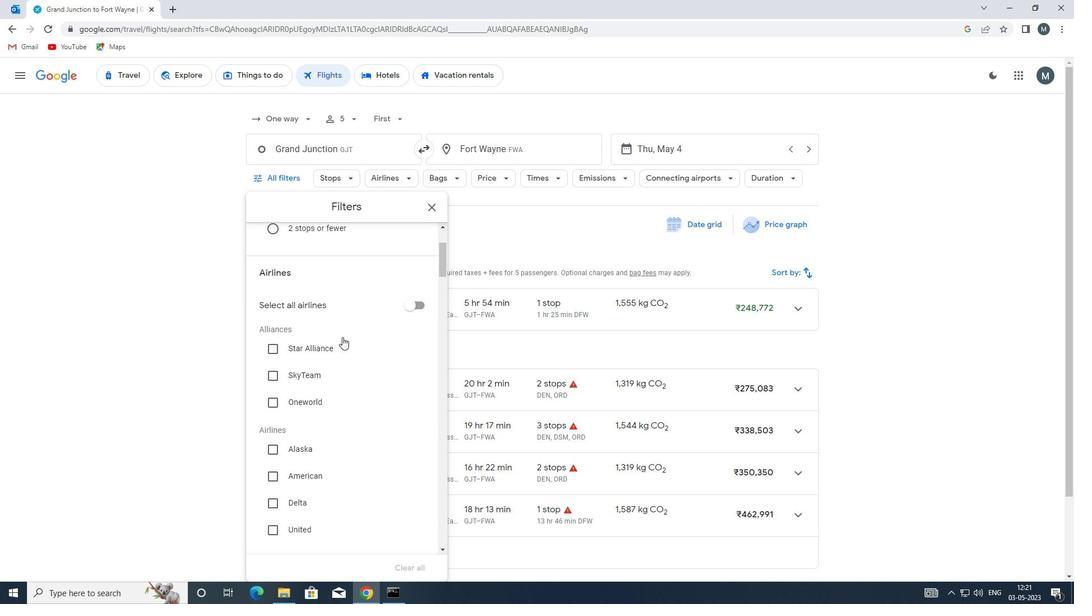 
Action: Mouse moved to (336, 377)
Screenshot: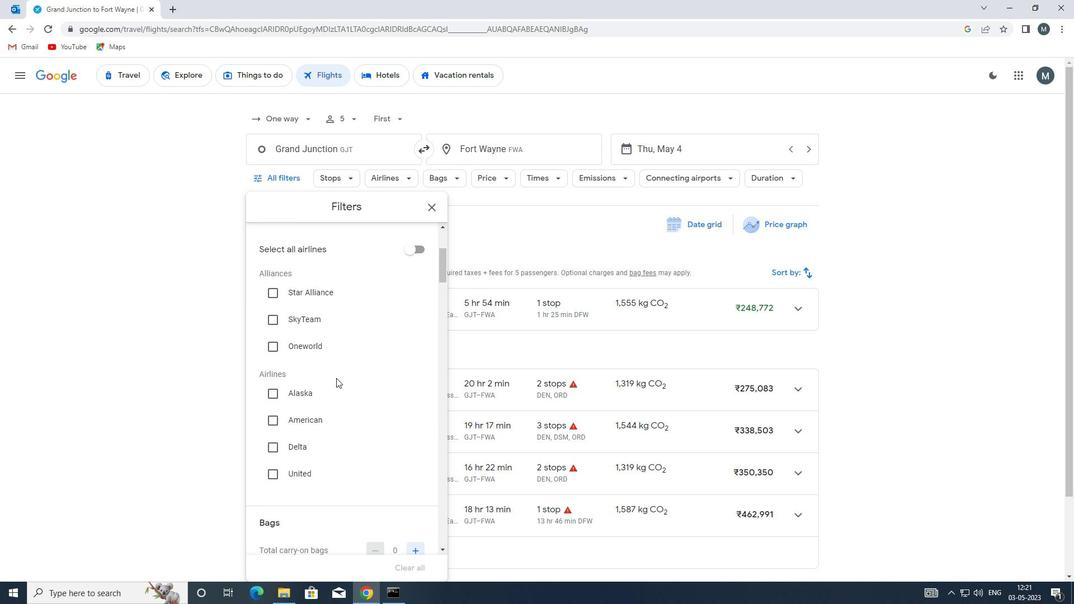 
Action: Mouse scrolled (336, 376) with delta (0, 0)
Screenshot: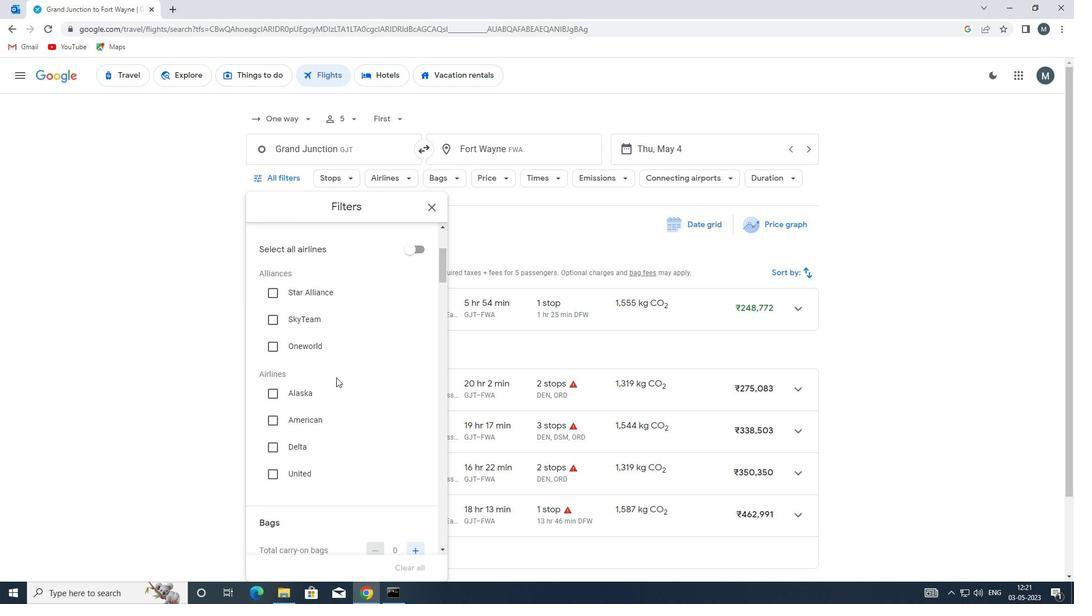 
Action: Mouse scrolled (336, 376) with delta (0, 0)
Screenshot: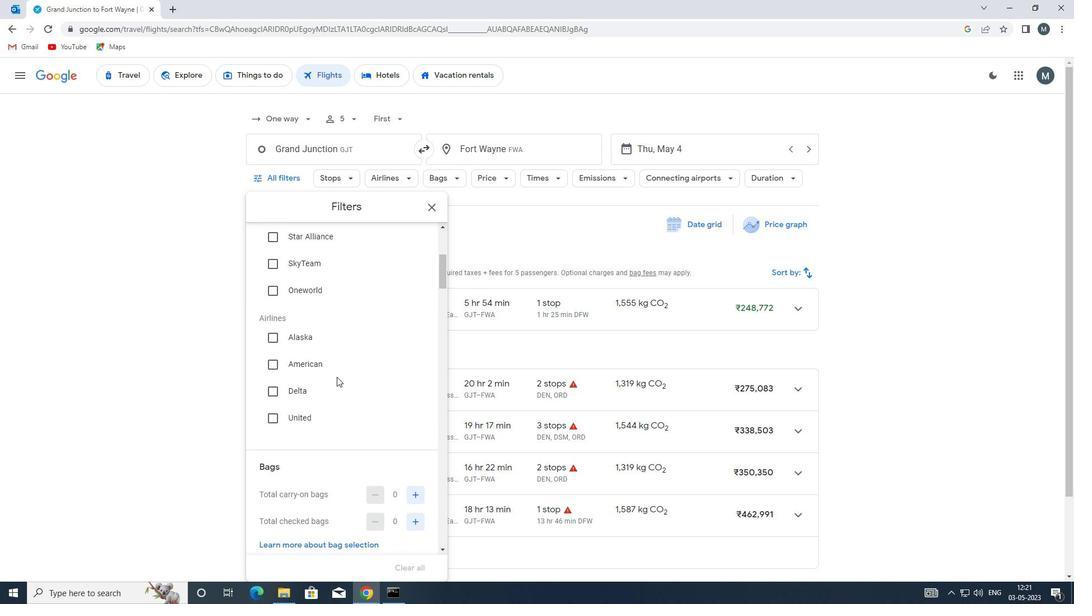 
Action: Mouse moved to (336, 377)
Screenshot: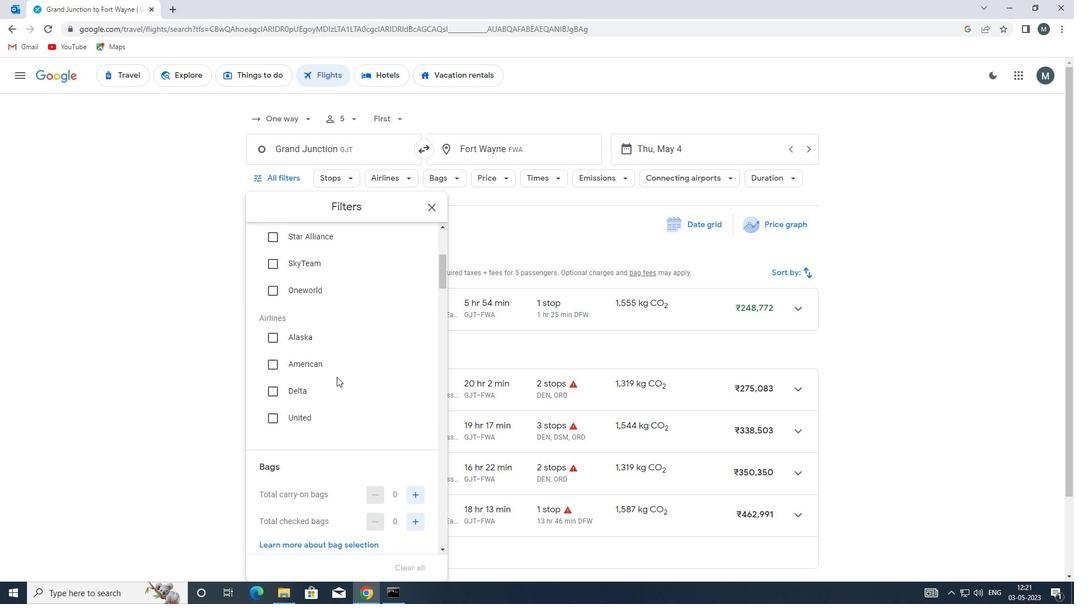 
Action: Mouse scrolled (336, 376) with delta (0, 0)
Screenshot: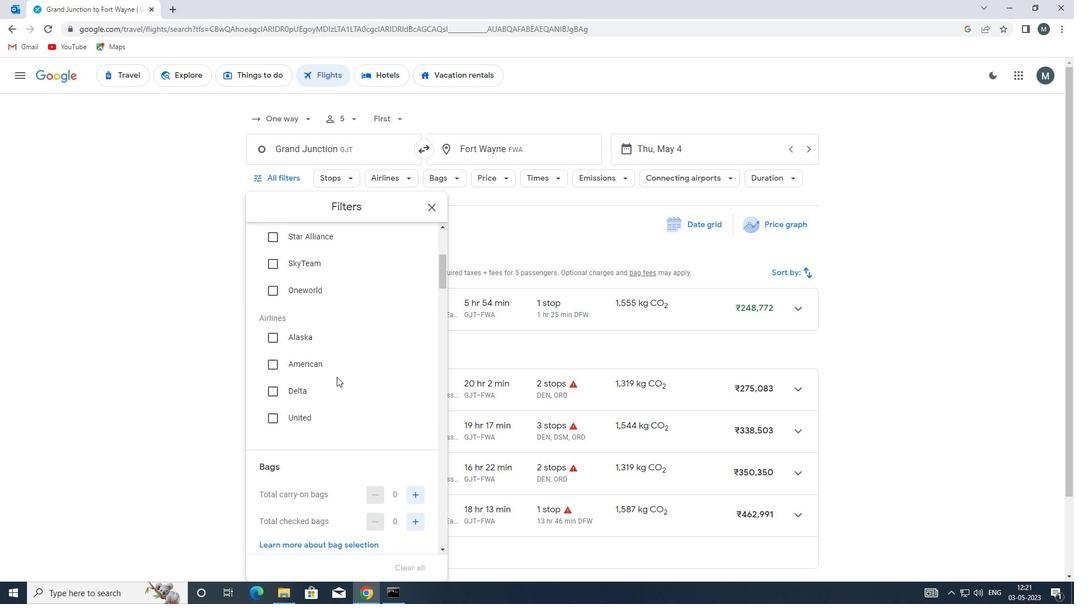
Action: Mouse moved to (417, 412)
Screenshot: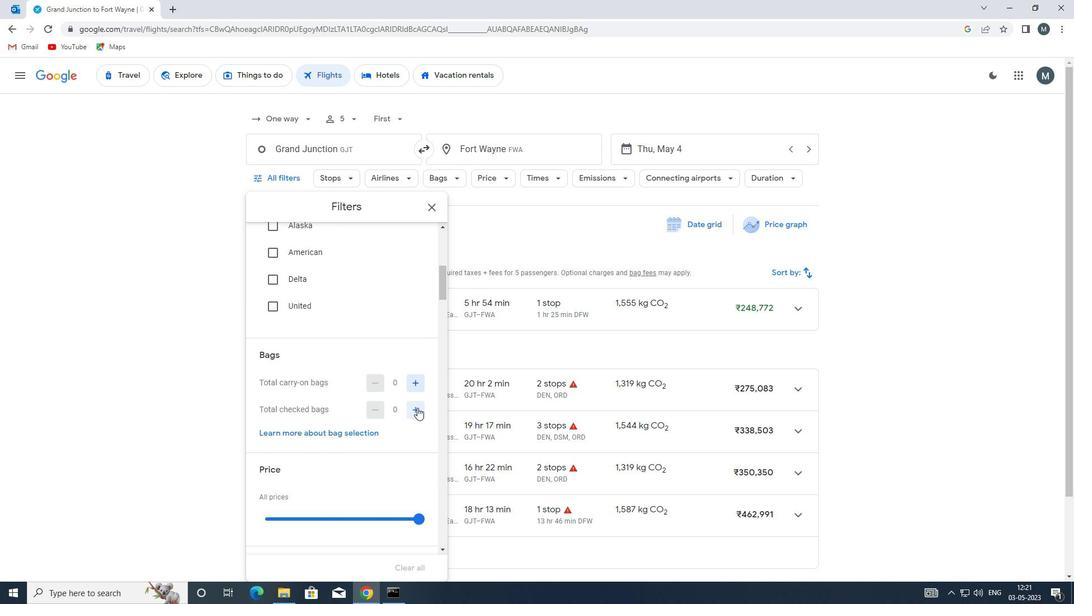 
Action: Mouse pressed left at (417, 412)
Screenshot: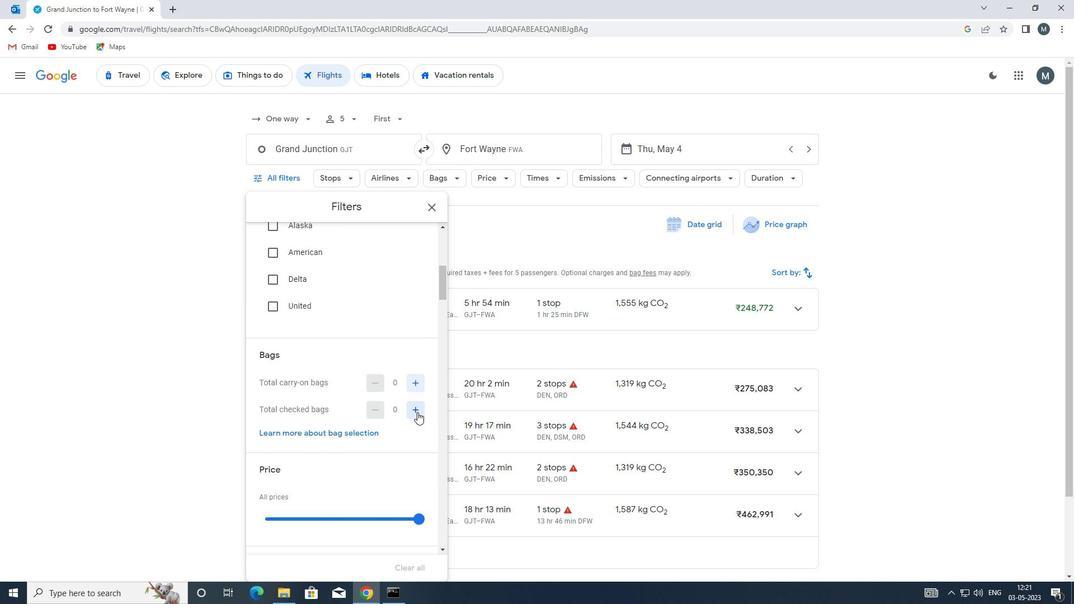 
Action: Mouse pressed left at (417, 412)
Screenshot: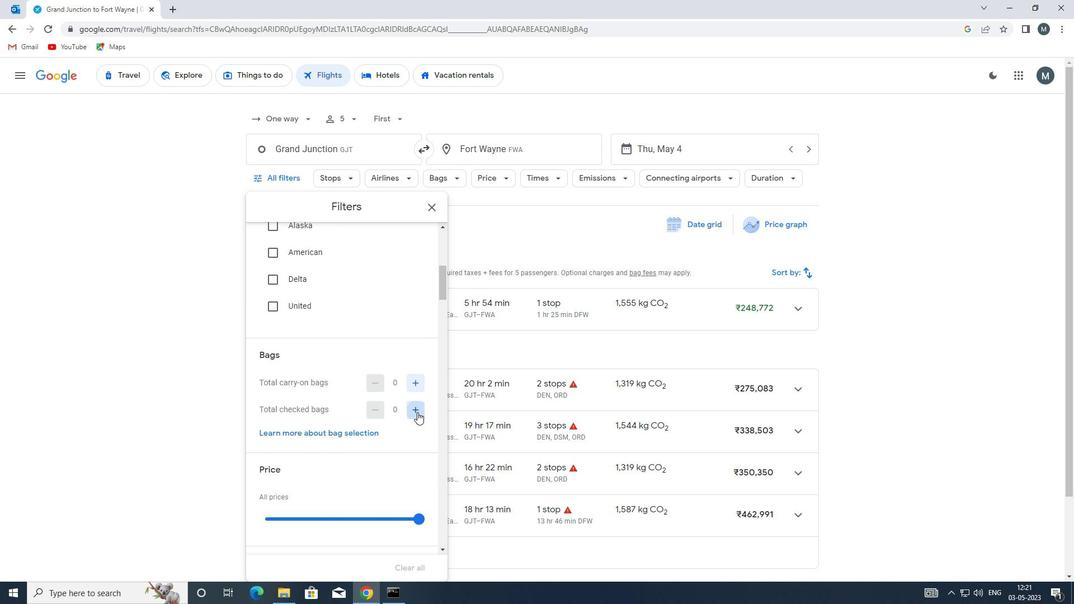
Action: Mouse pressed left at (417, 412)
Screenshot: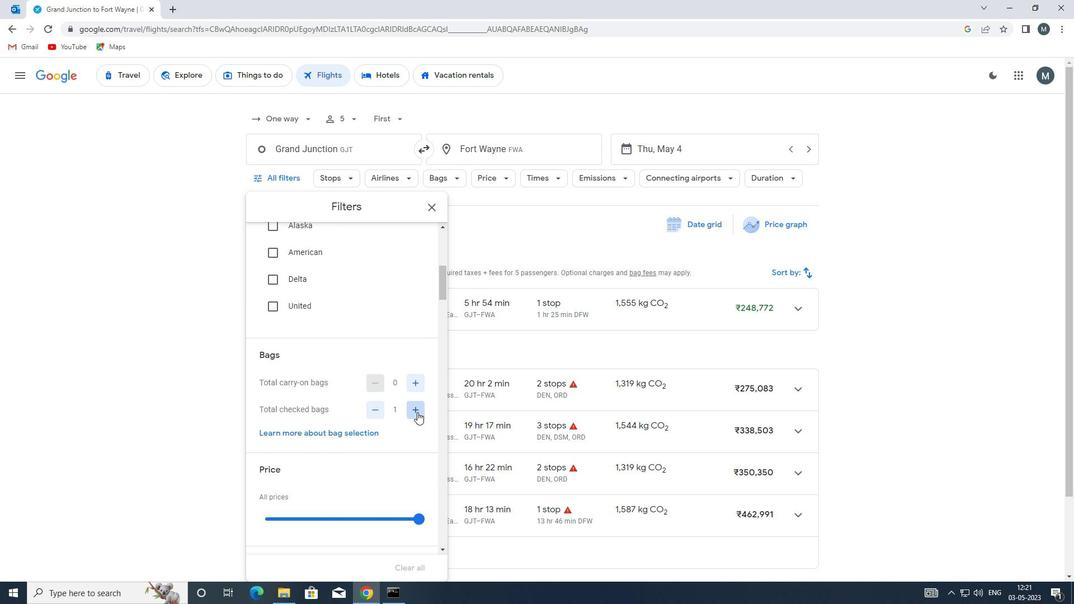 
Action: Mouse pressed left at (417, 412)
Screenshot: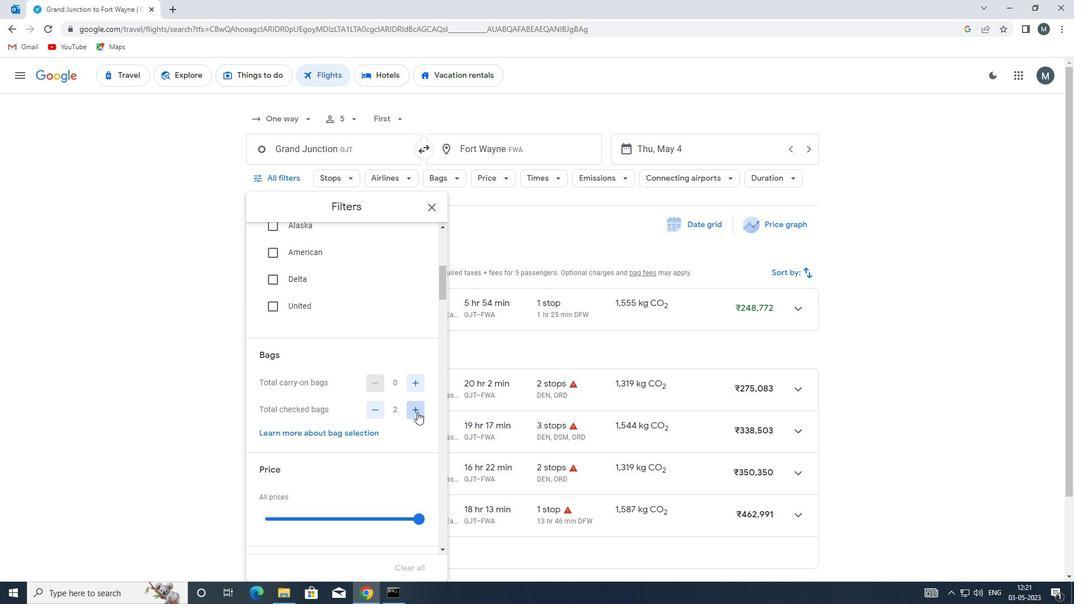 
Action: Mouse moved to (374, 410)
Screenshot: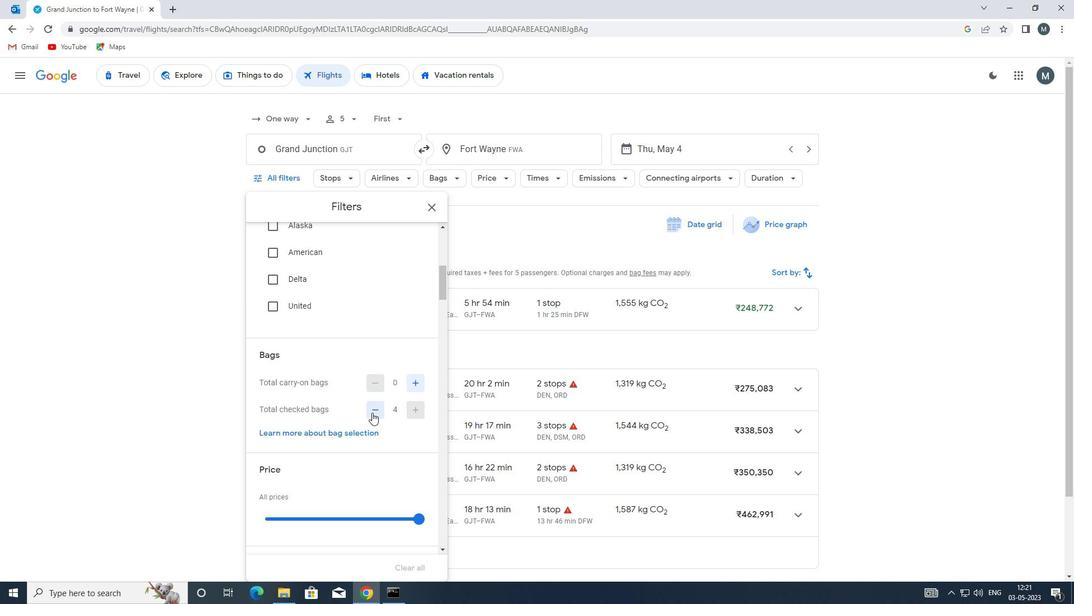 
Action: Mouse pressed left at (374, 410)
Screenshot: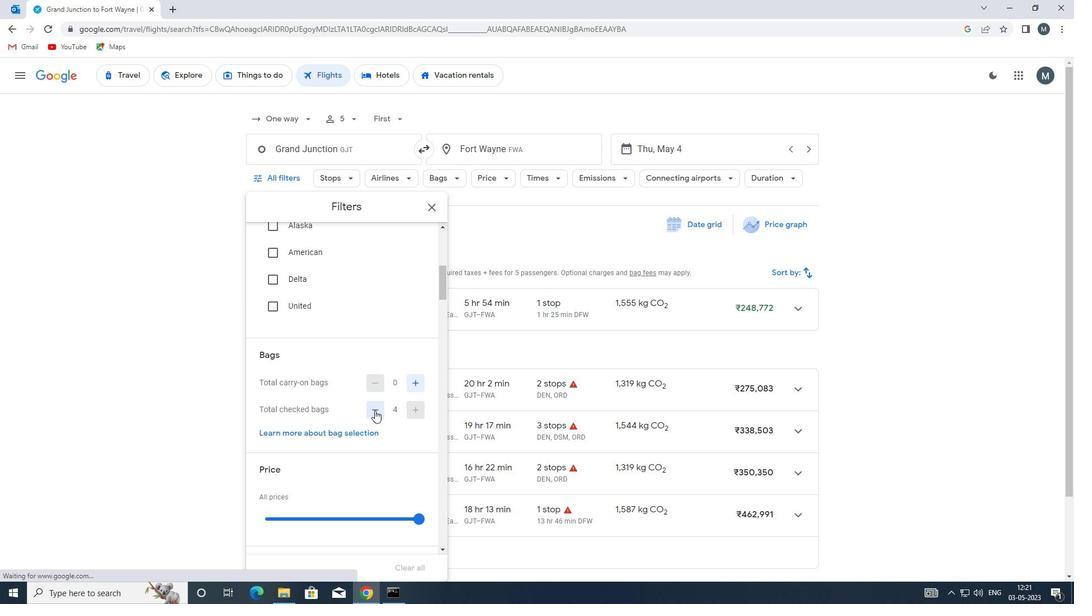 
Action: Mouse moved to (365, 390)
Screenshot: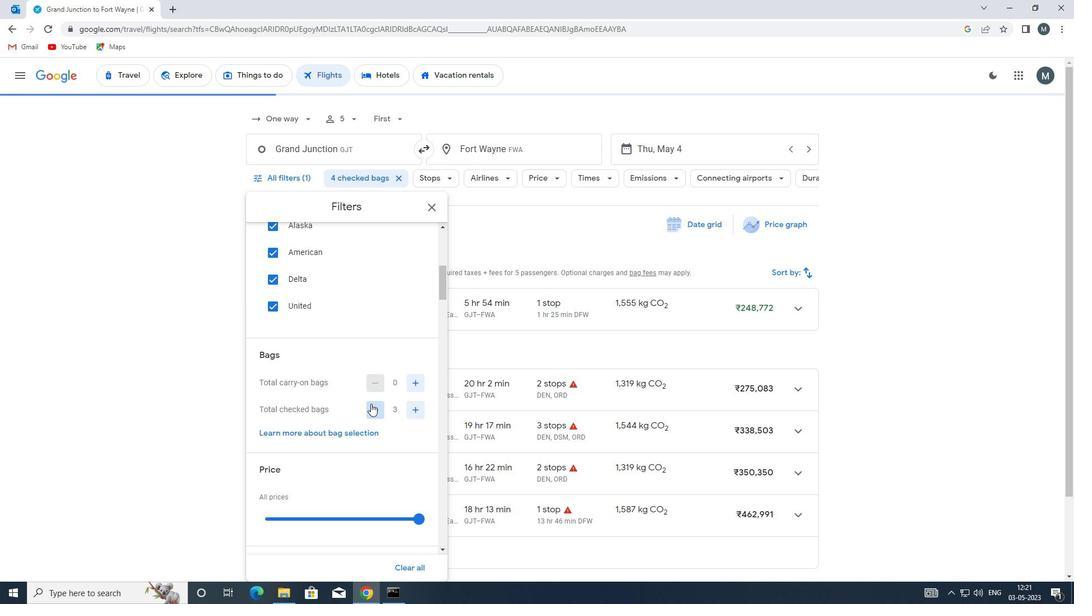 
Action: Mouse scrolled (365, 390) with delta (0, 0)
Screenshot: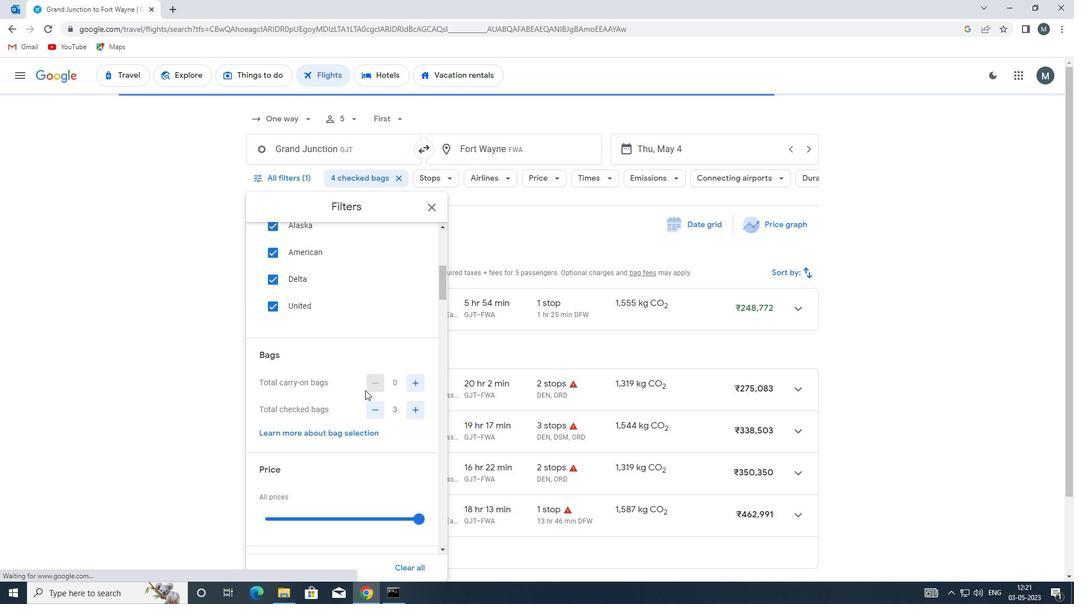 
Action: Mouse moved to (350, 389)
Screenshot: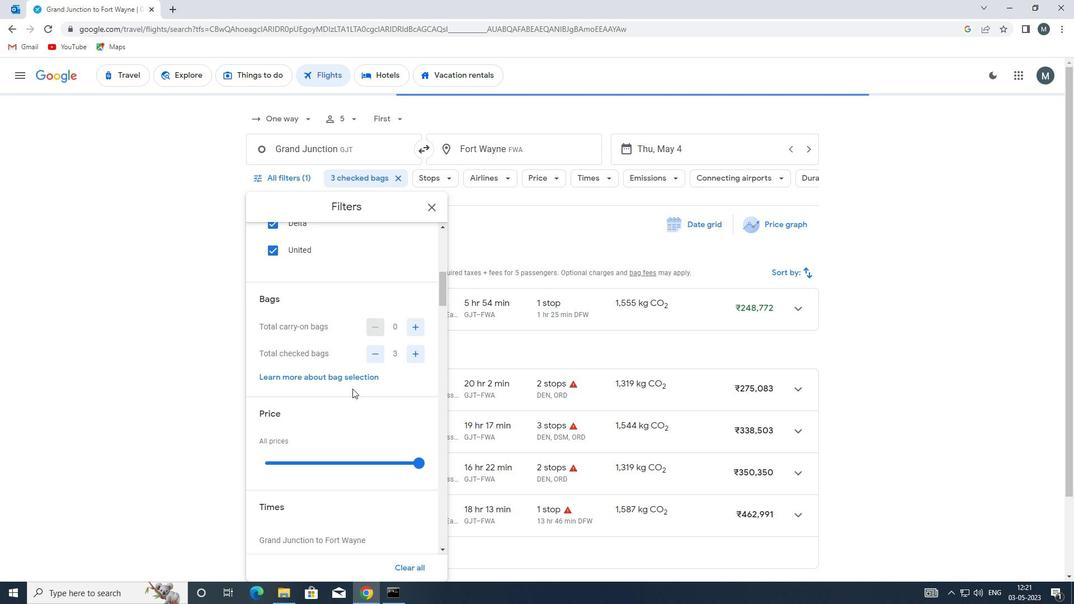 
Action: Mouse scrolled (350, 388) with delta (0, 0)
Screenshot: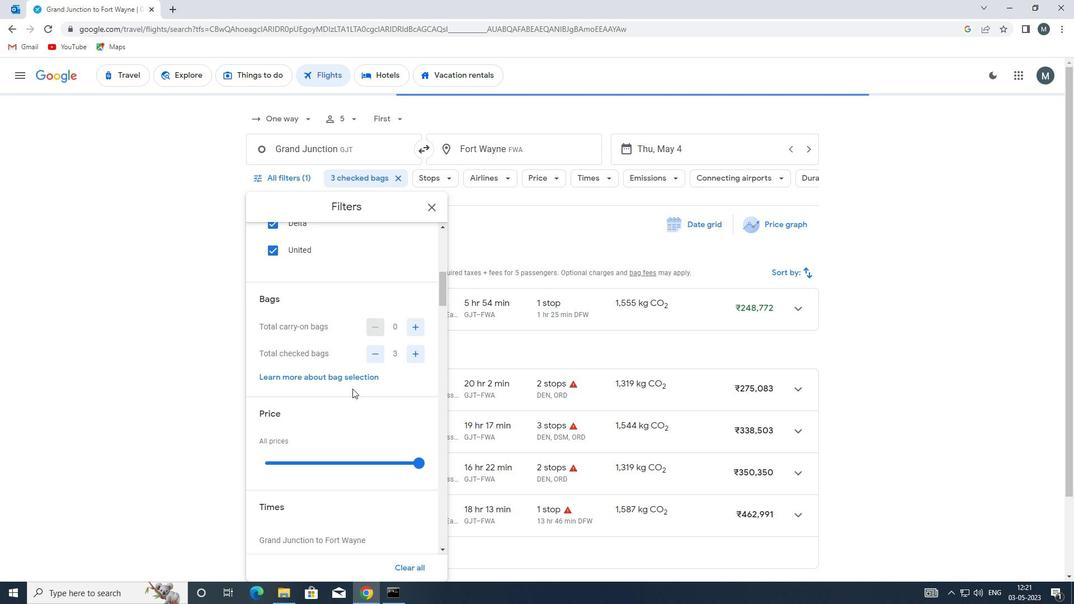 
Action: Mouse moved to (347, 392)
Screenshot: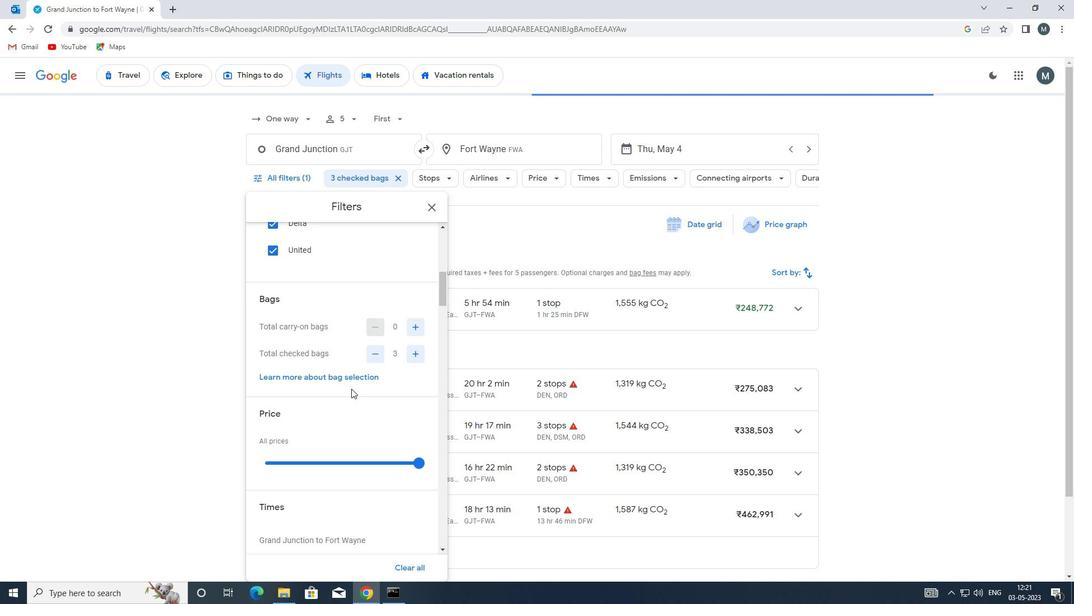 
Action: Mouse scrolled (347, 392) with delta (0, 0)
Screenshot: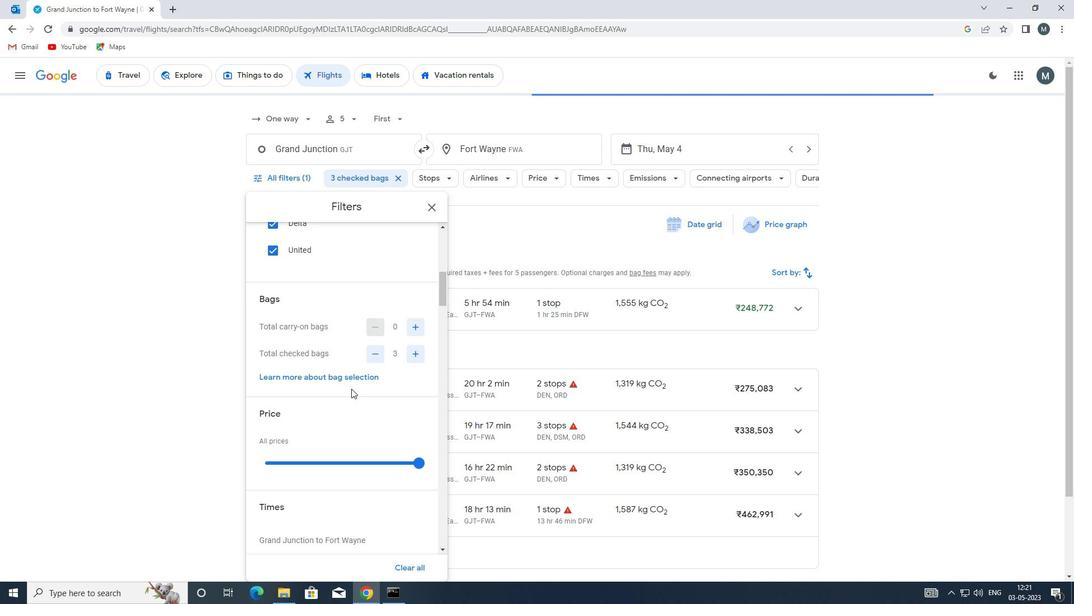 
Action: Mouse moved to (331, 350)
Screenshot: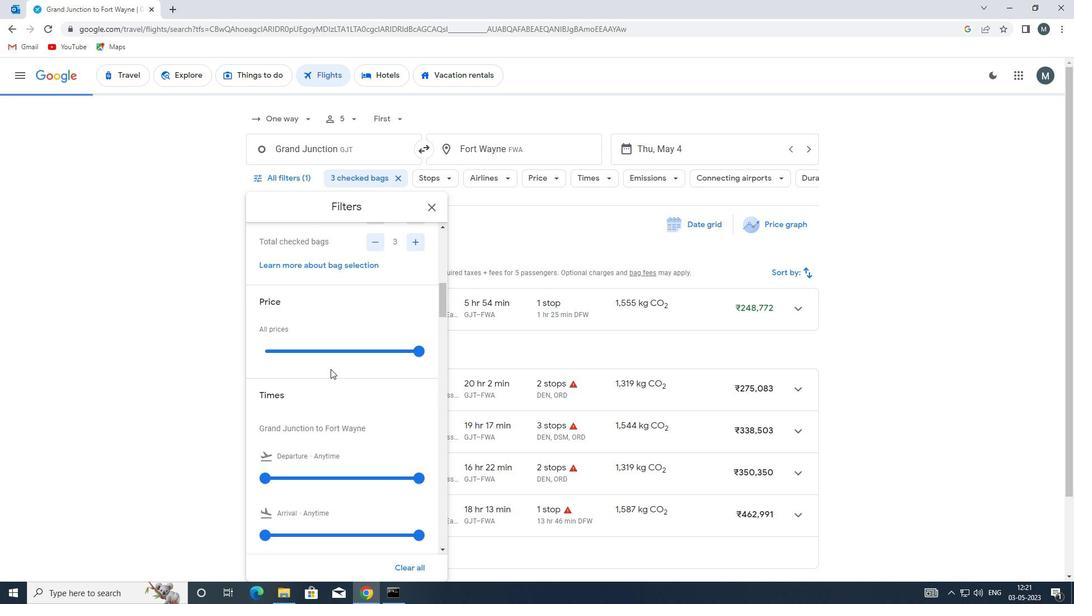 
Action: Mouse pressed left at (331, 350)
Screenshot: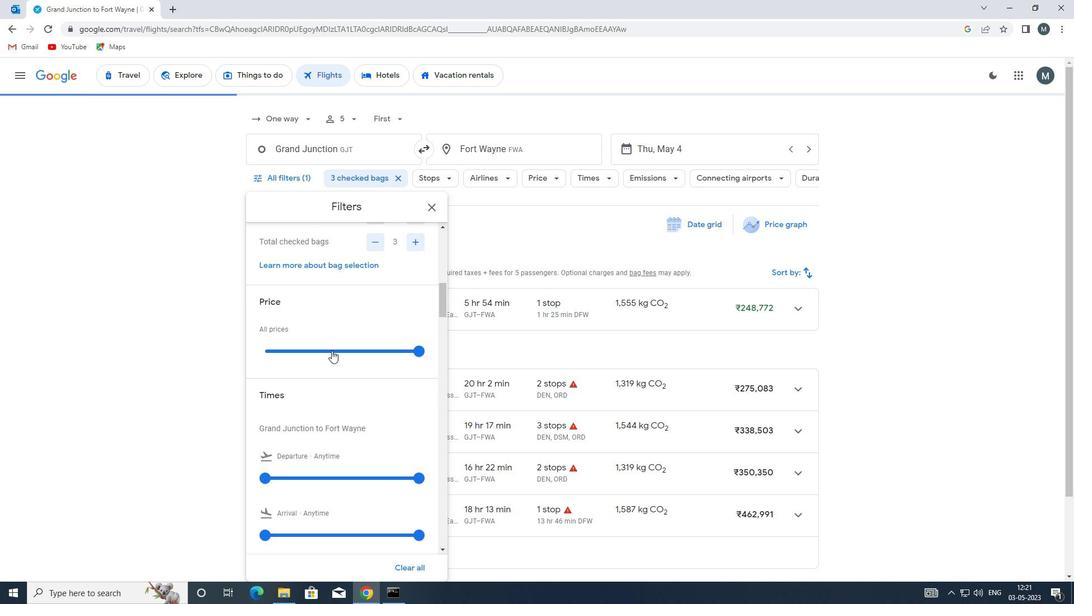 
Action: Mouse moved to (329, 350)
Screenshot: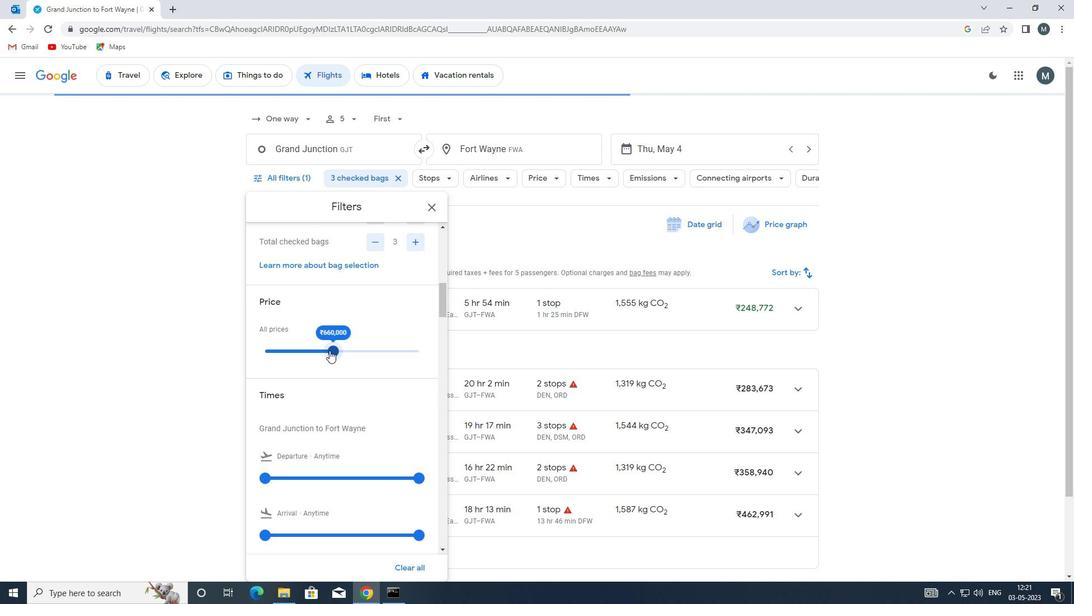 
Action: Mouse pressed left at (329, 350)
Screenshot: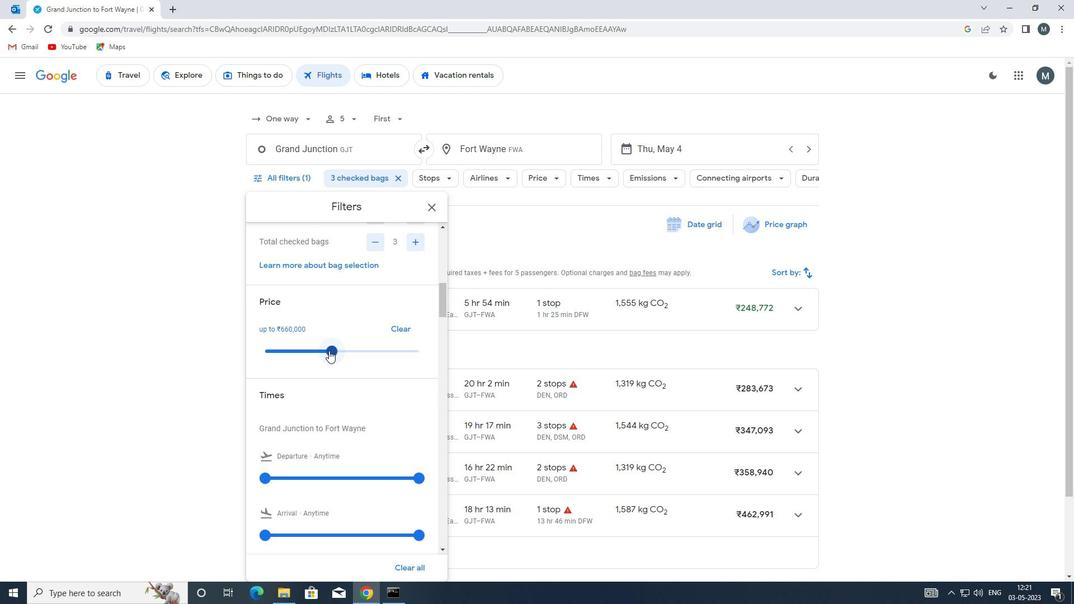 
Action: Mouse moved to (319, 337)
Screenshot: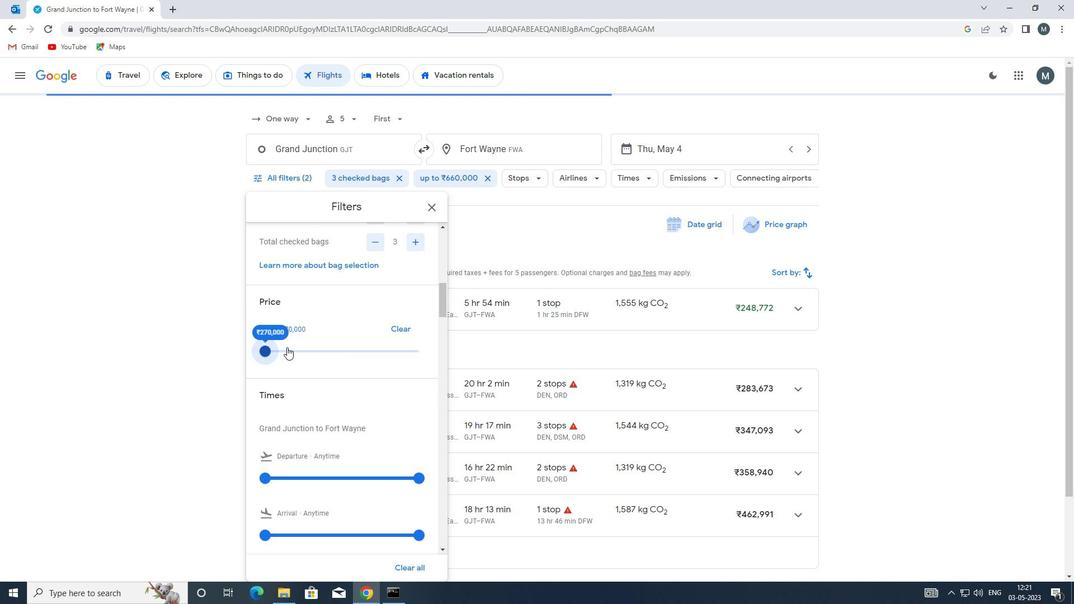 
Action: Mouse scrolled (319, 336) with delta (0, 0)
Screenshot: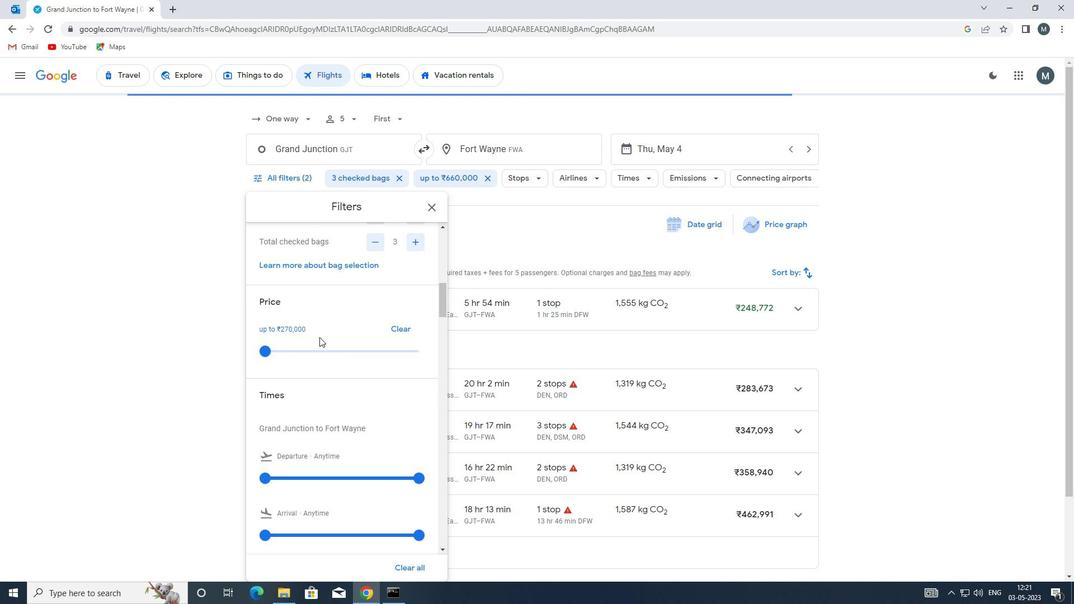 
Action: Mouse moved to (320, 338)
Screenshot: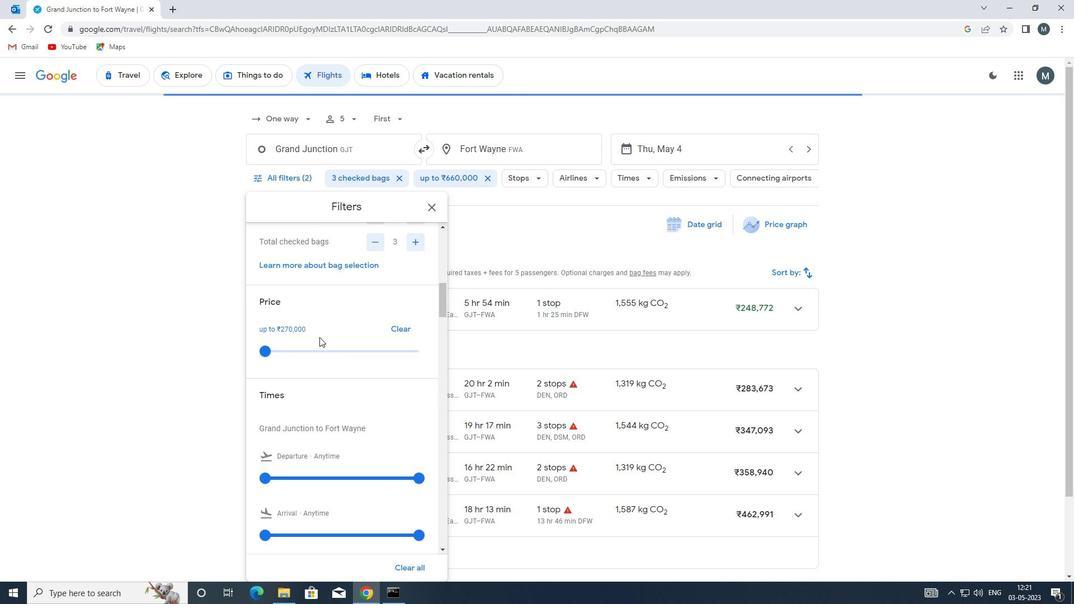 
Action: Mouse scrolled (320, 338) with delta (0, 0)
Screenshot: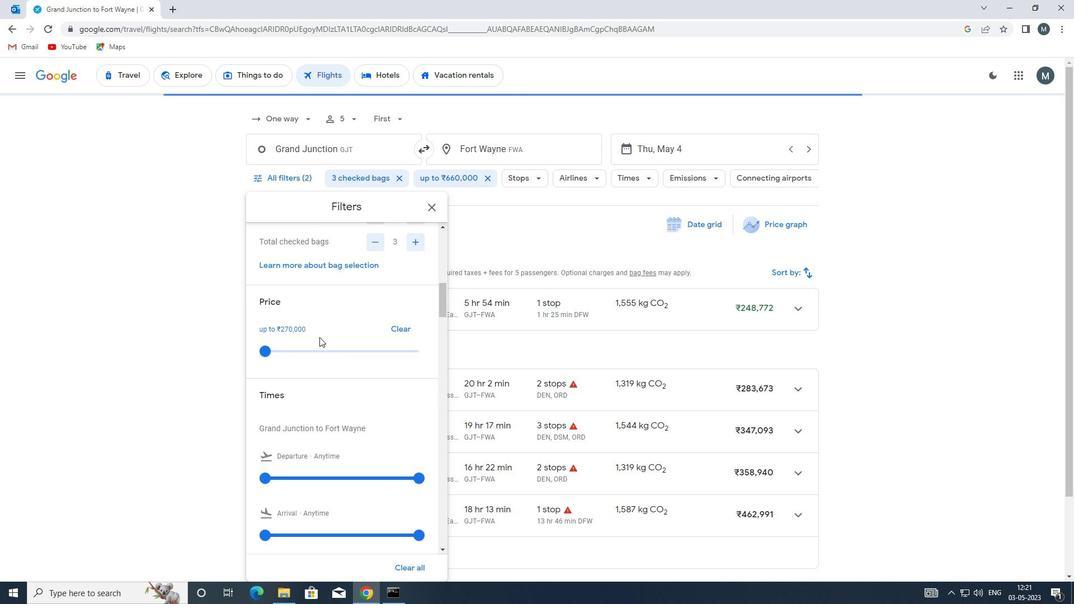 
Action: Mouse moved to (316, 324)
Screenshot: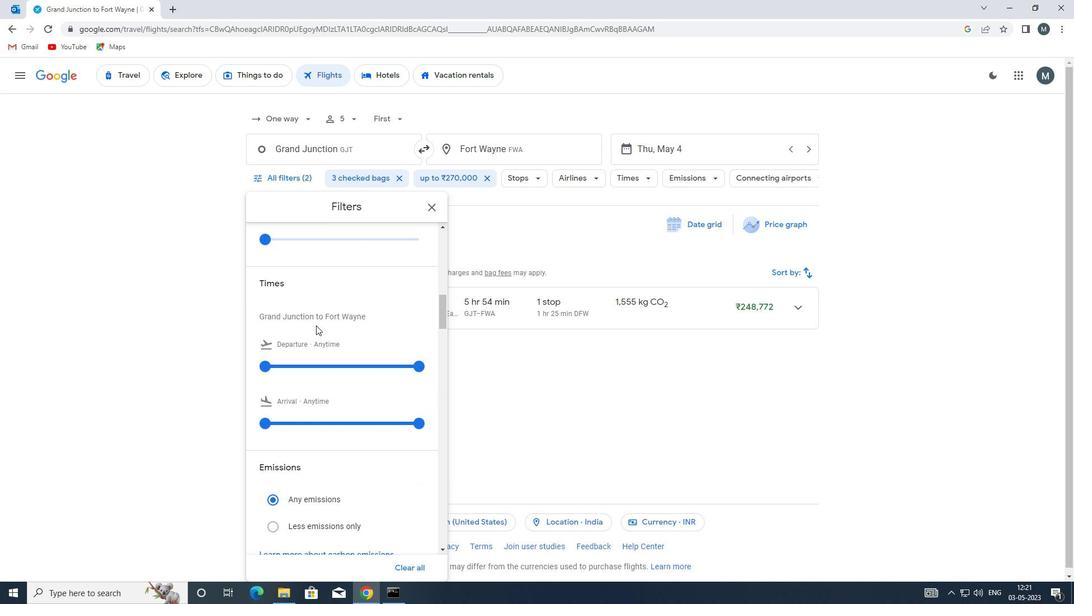 
Action: Mouse scrolled (316, 323) with delta (0, 0)
Screenshot: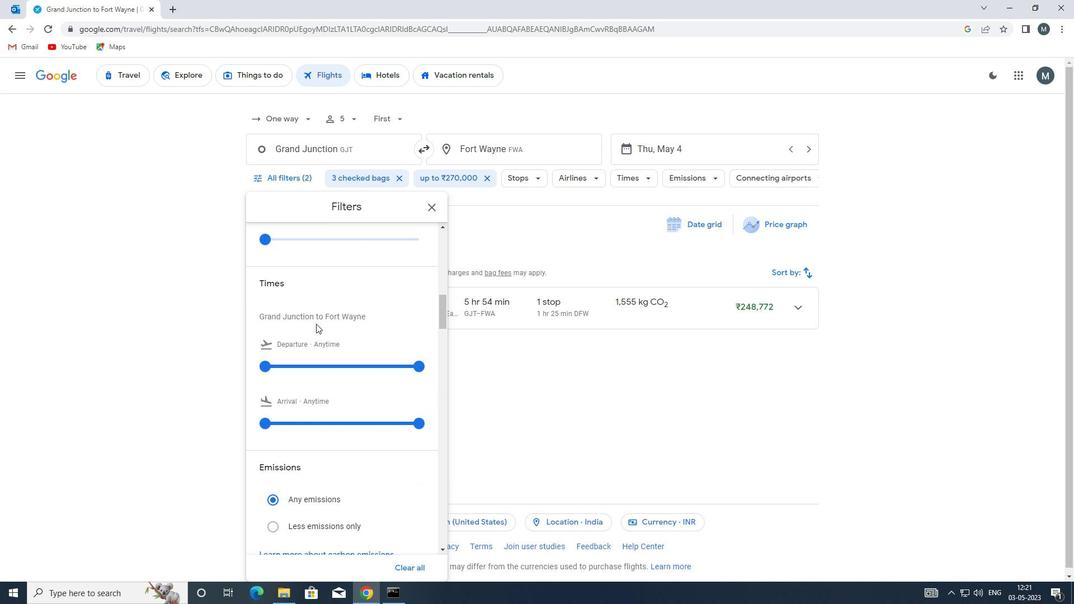 
Action: Mouse moved to (268, 307)
Screenshot: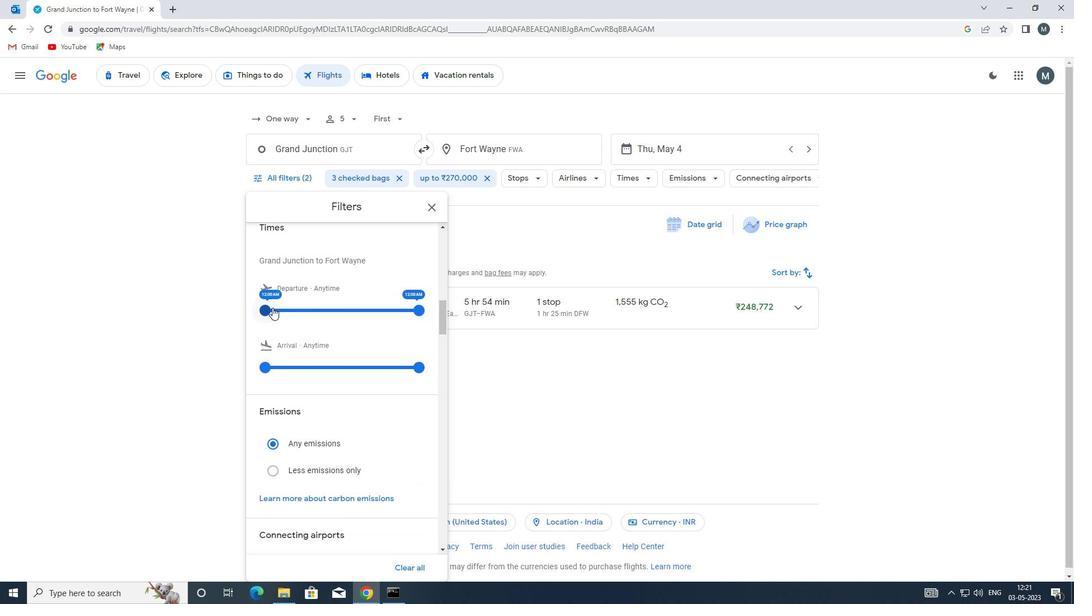 
Action: Mouse pressed left at (268, 307)
Screenshot: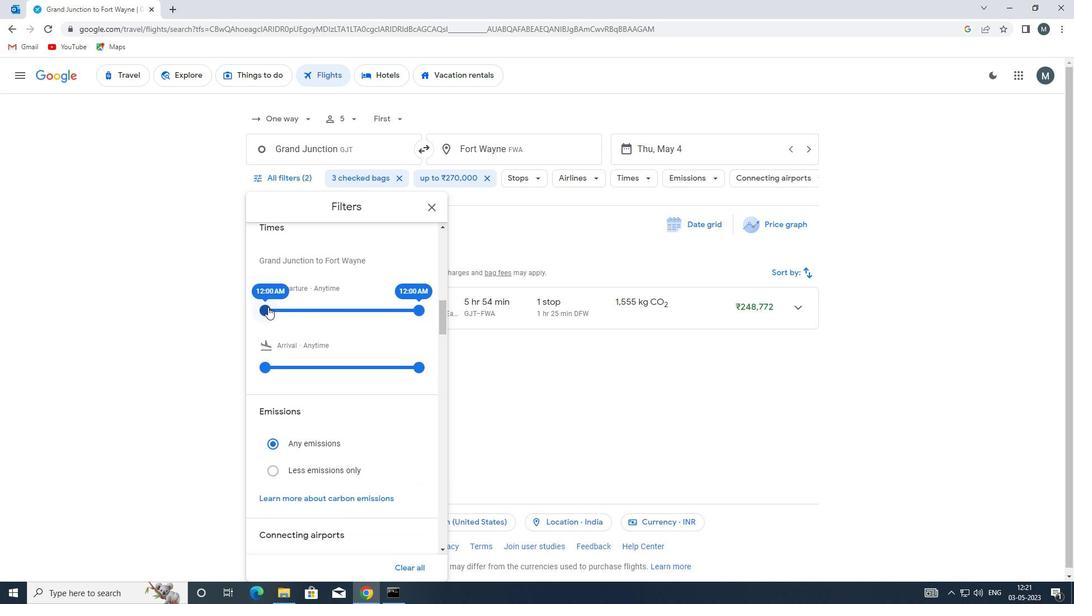 
Action: Mouse moved to (342, 308)
Screenshot: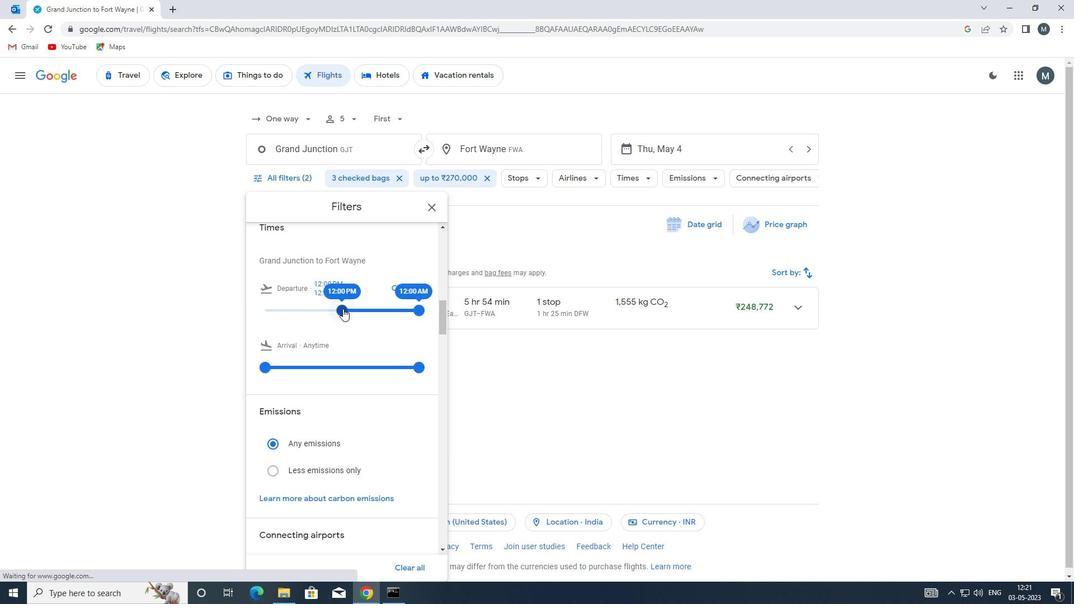 
Action: Mouse pressed left at (342, 308)
Screenshot: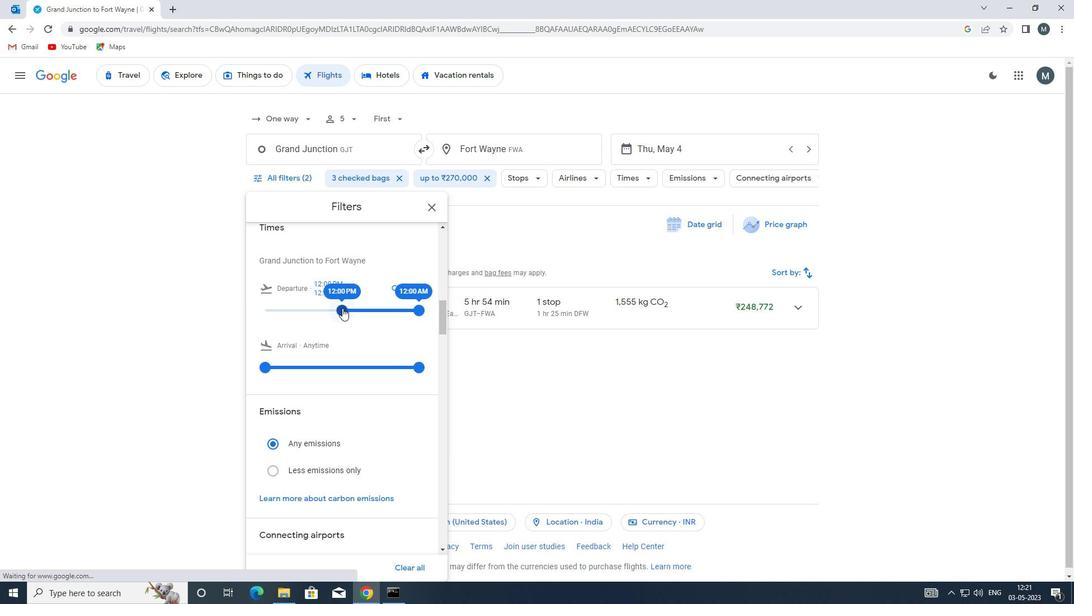 
Action: Mouse moved to (415, 306)
Screenshot: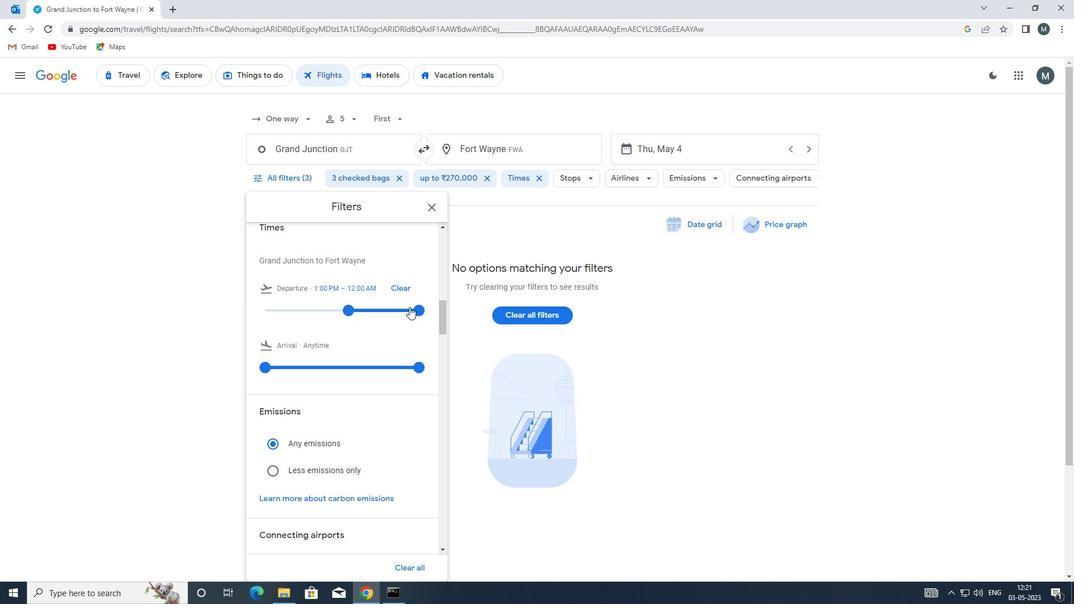 
Action: Mouse pressed left at (415, 306)
Screenshot: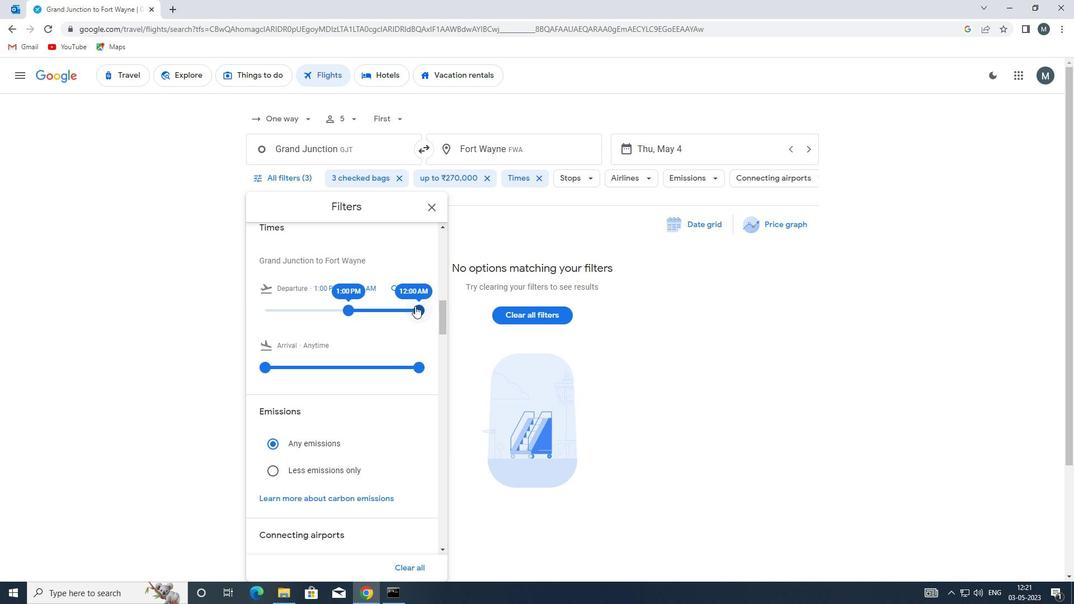 
Action: Mouse moved to (350, 301)
Screenshot: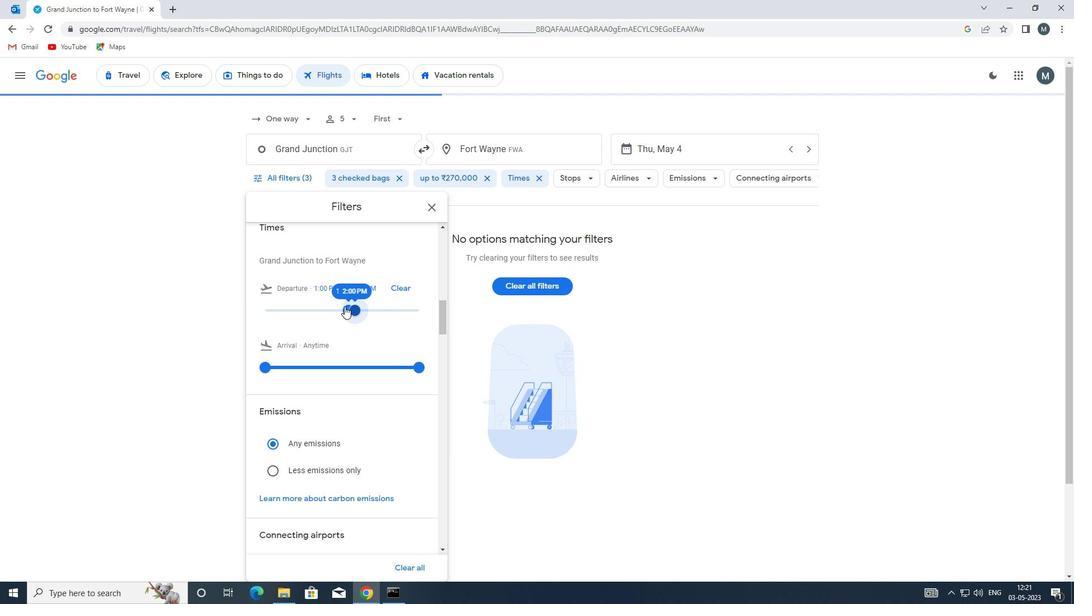
Action: Mouse scrolled (350, 300) with delta (0, 0)
Screenshot: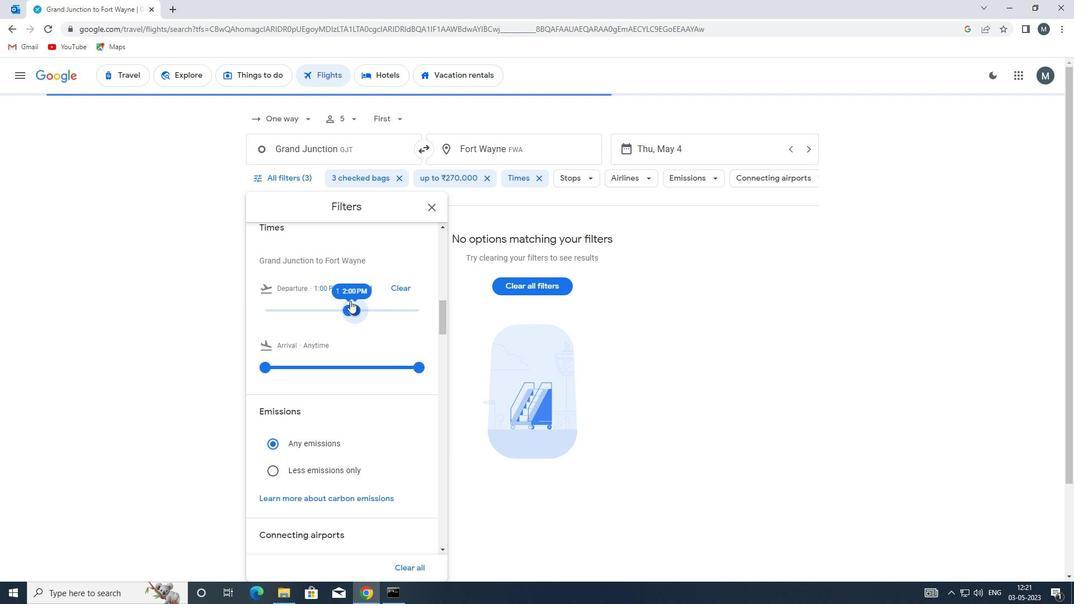 
Action: Mouse moved to (350, 301)
Screenshot: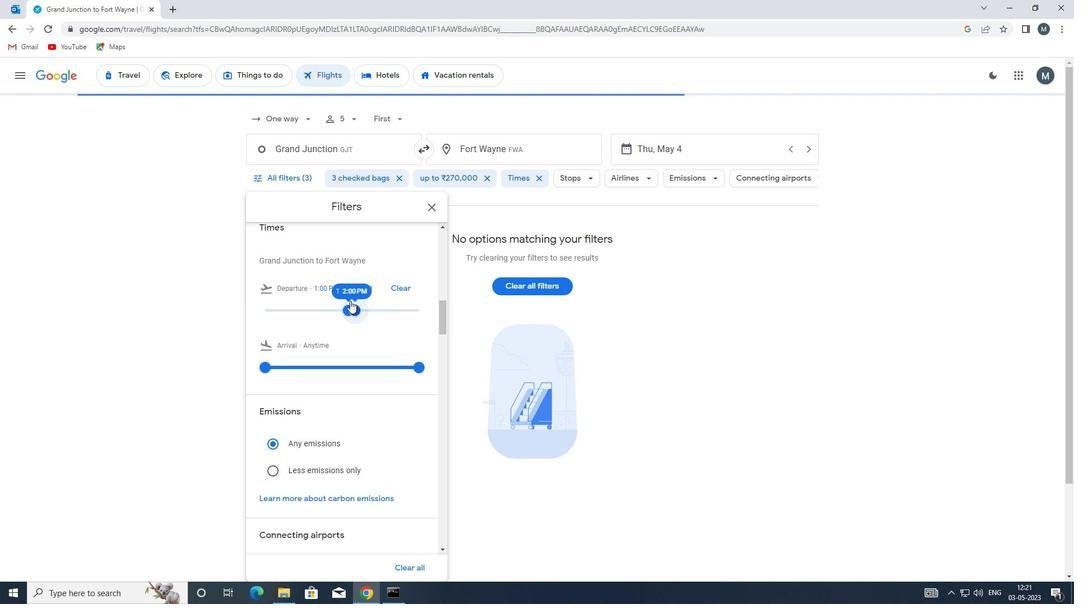 
Action: Mouse scrolled (350, 300) with delta (0, 0)
Screenshot: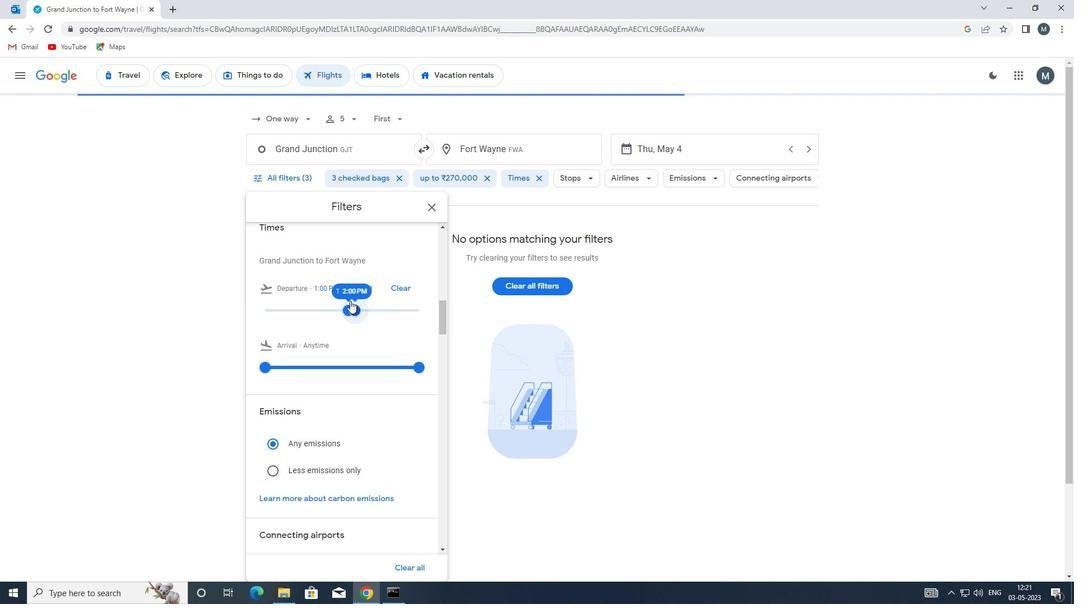 
Action: Mouse scrolled (350, 300) with delta (0, 0)
Screenshot: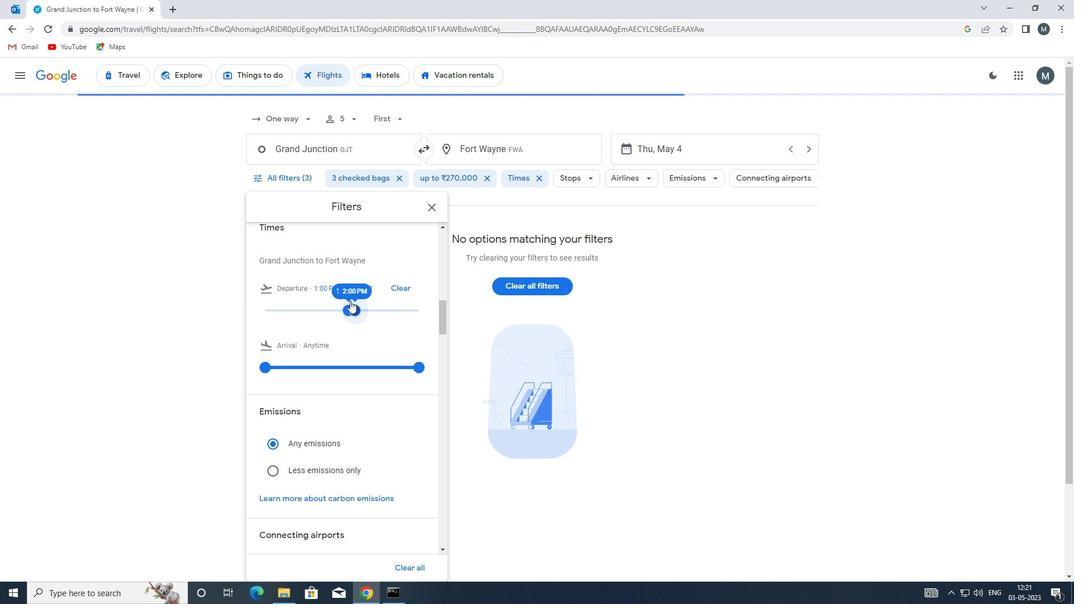 
Action: Mouse moved to (435, 208)
Screenshot: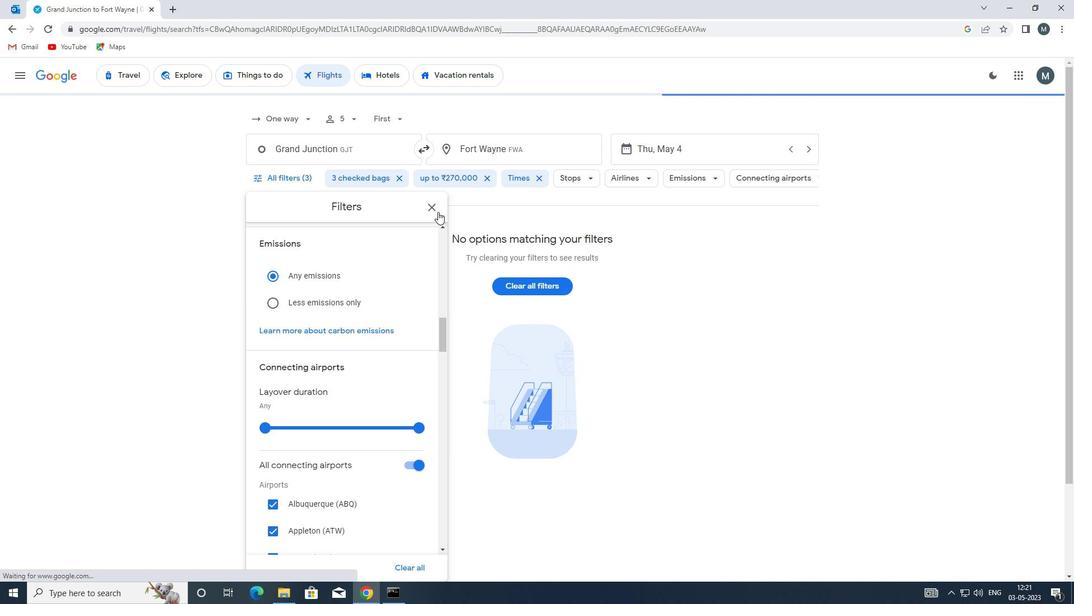 
Action: Mouse pressed left at (435, 208)
Screenshot: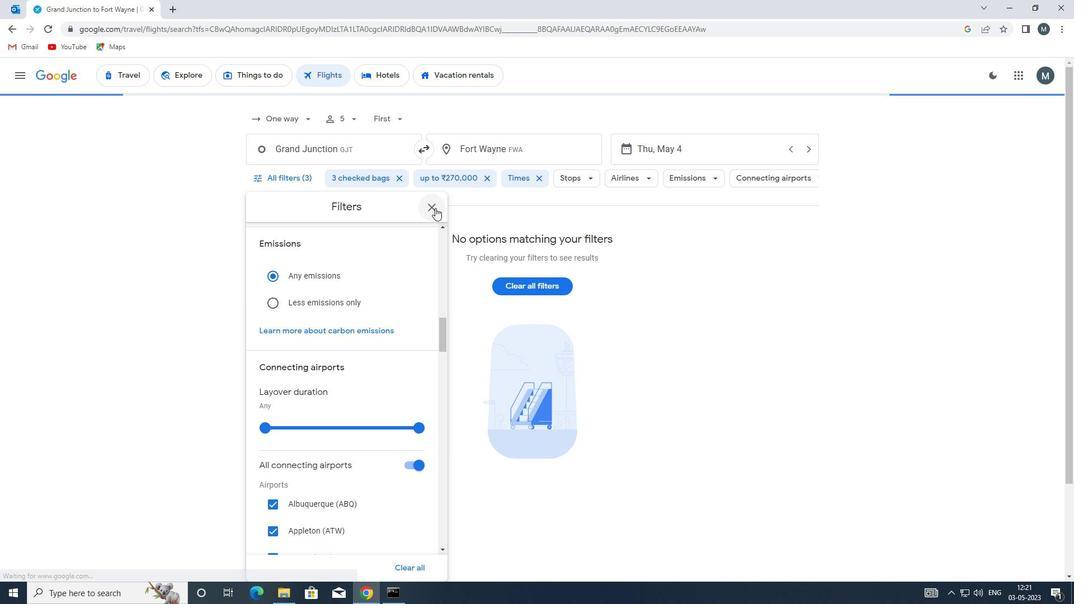 
Action: Mouse moved to (430, 209)
Screenshot: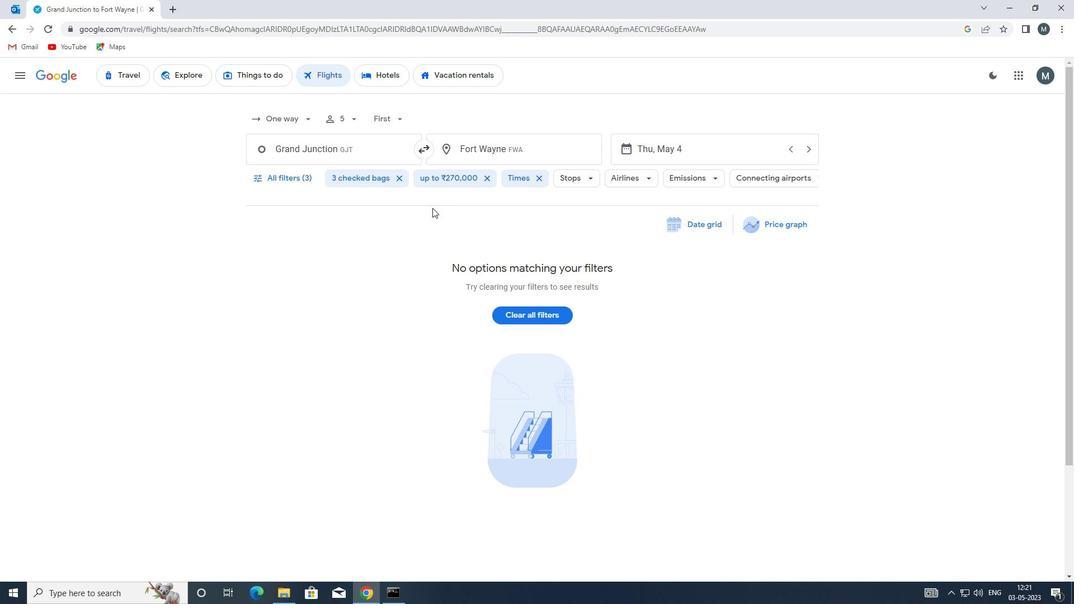 
